 Task: Open Card Card0000000212 in Board Board0000000053 in Workspace WS0000000018 in Trello. Add Member prateek.ku2001@gmail.com to Card Card0000000212 in Board Board0000000053 in Workspace WS0000000018 in Trello. Add Red Label titled Label0000000212 to Card Card0000000212 in Board Board0000000053 in Workspace WS0000000018 in Trello. Add Checklist CL0000000212 to Card Card0000000212 in Board Board0000000053 in Workspace WS0000000018 in Trello. Add Dates with Start Date as Nov 01 2023 and Due Date as Nov 30 2023 to Card Card0000000212 in Board Board0000000053 in Workspace WS0000000018 in Trello
Action: Mouse moved to (664, 79)
Screenshot: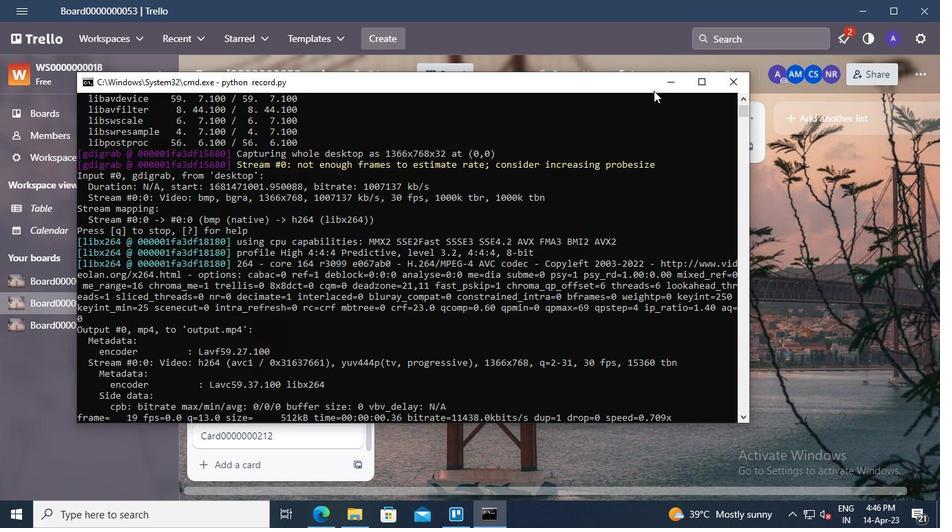 
Action: Mouse pressed left at (664, 79)
Screenshot: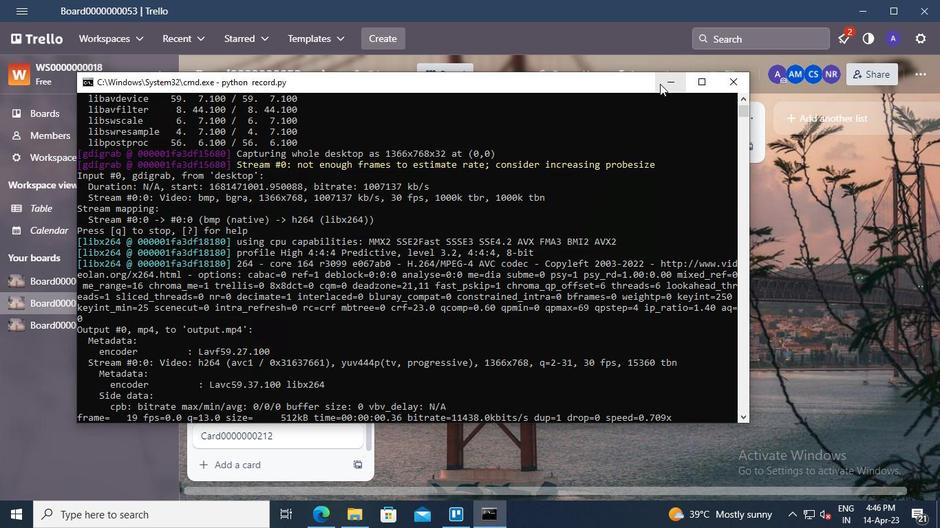 
Action: Mouse moved to (281, 434)
Screenshot: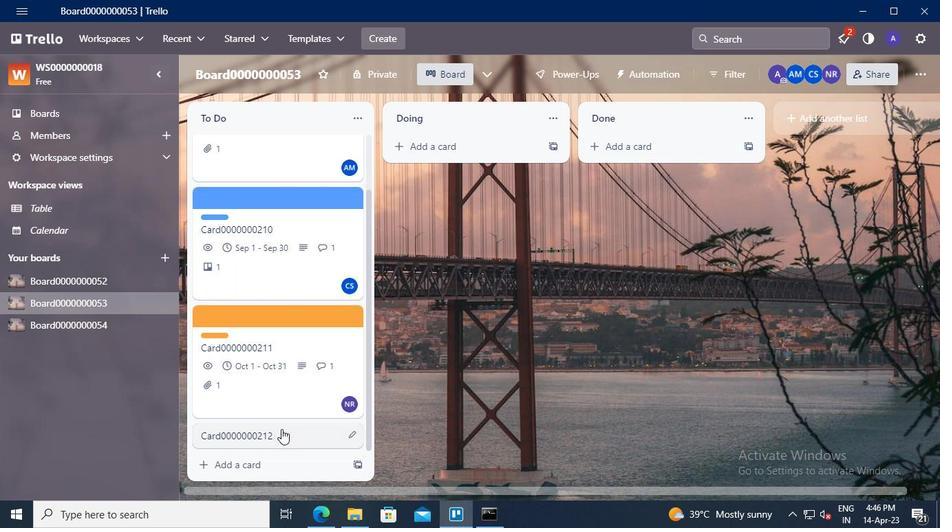 
Action: Mouse pressed left at (281, 434)
Screenshot: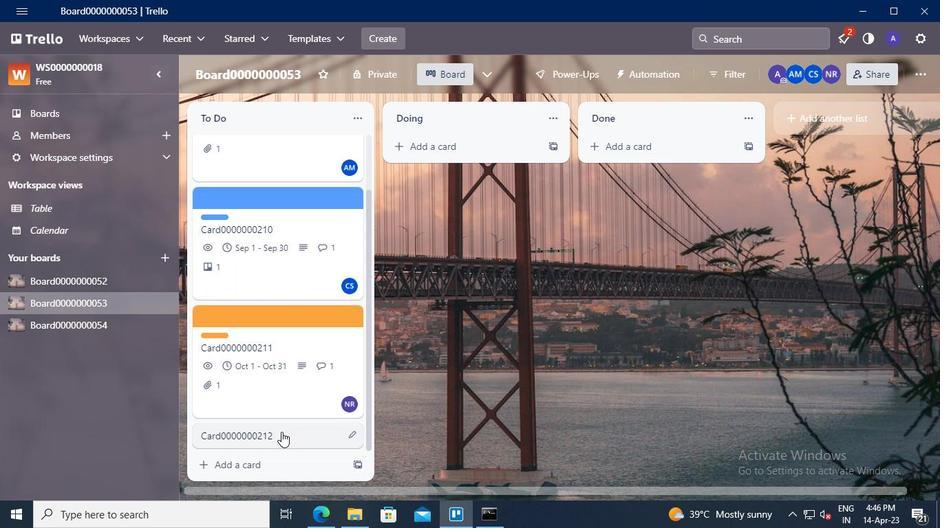 
Action: Mouse moved to (644, 178)
Screenshot: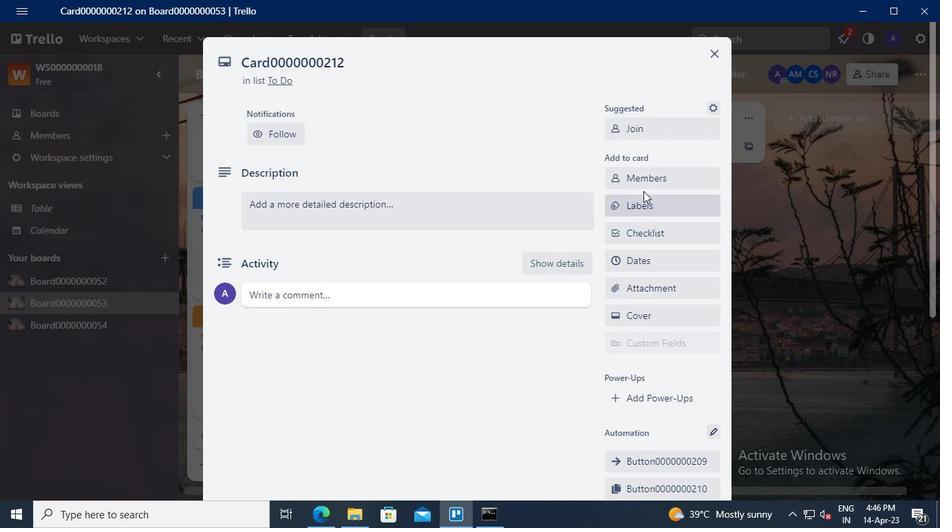 
Action: Mouse pressed left at (644, 178)
Screenshot: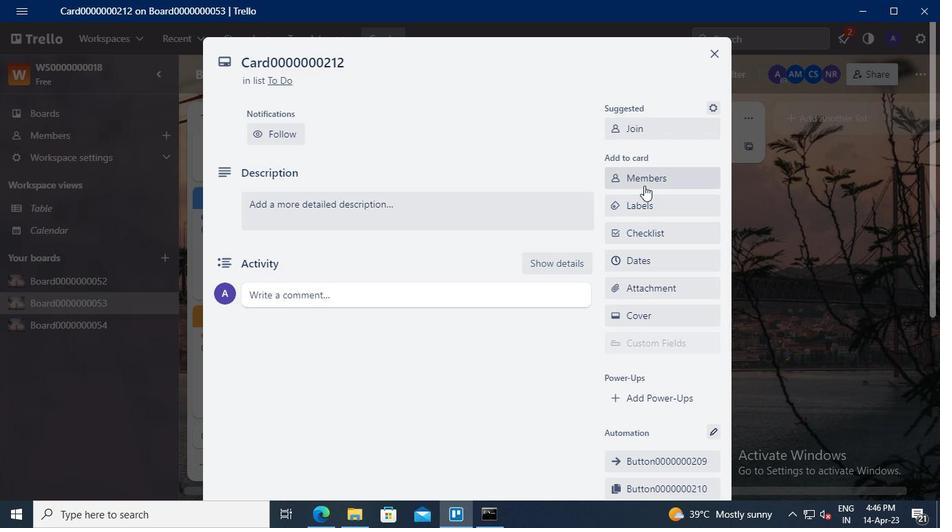 
Action: Mouse moved to (671, 242)
Screenshot: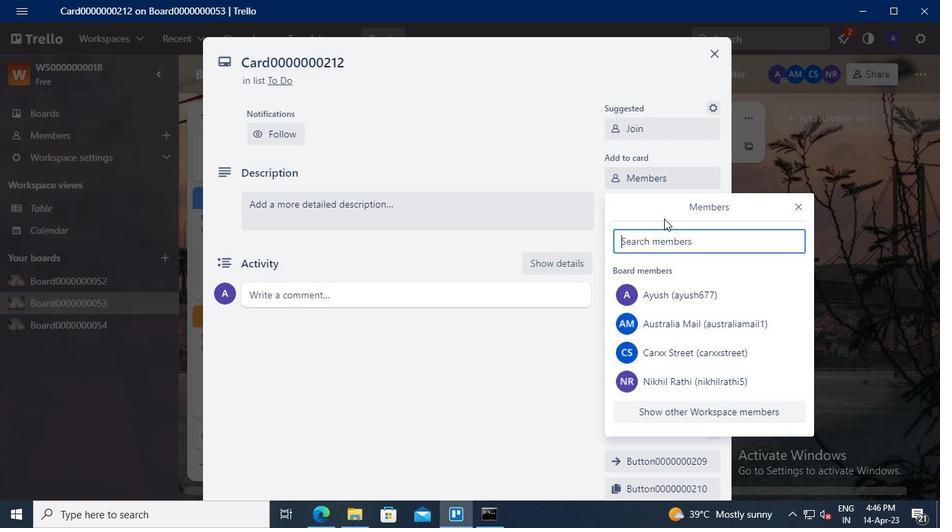 
Action: Mouse pressed left at (671, 242)
Screenshot: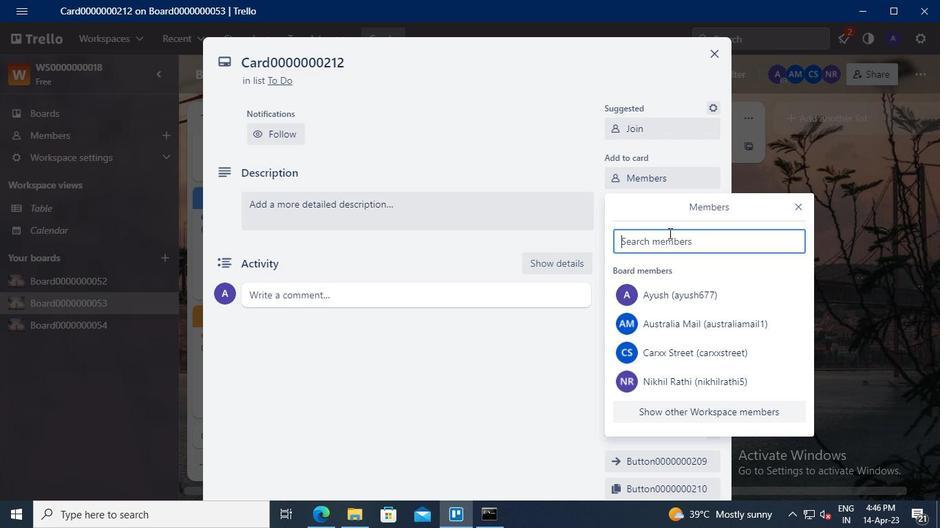 
Action: Keyboard Key.shift
Screenshot: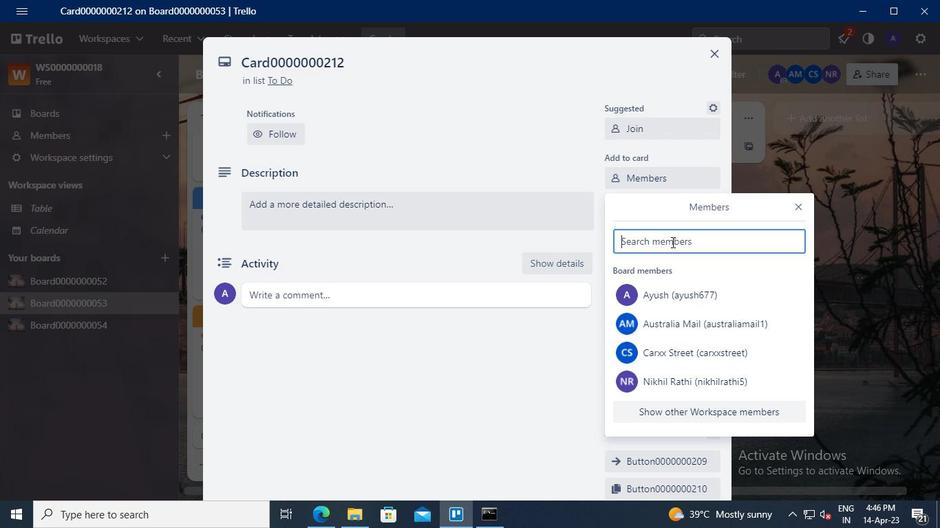 
Action: Keyboard P
Screenshot: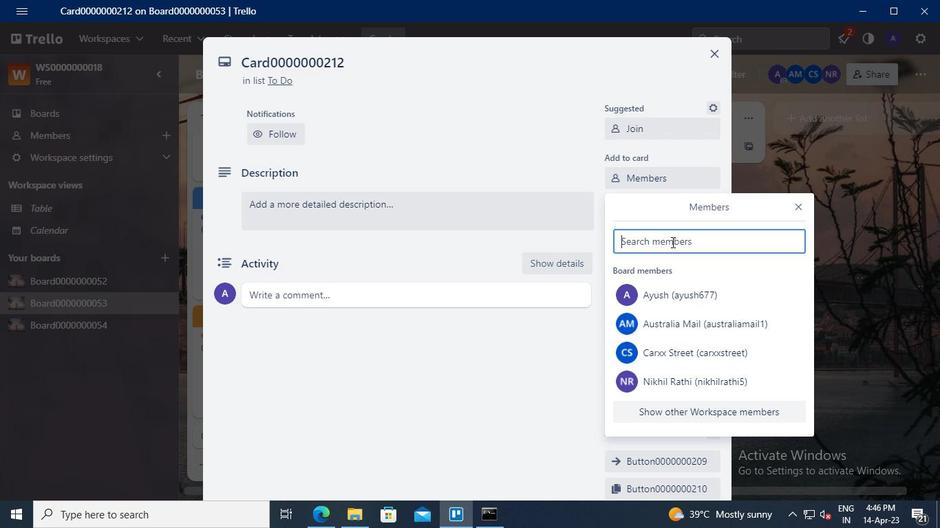 
Action: Keyboard a
Screenshot: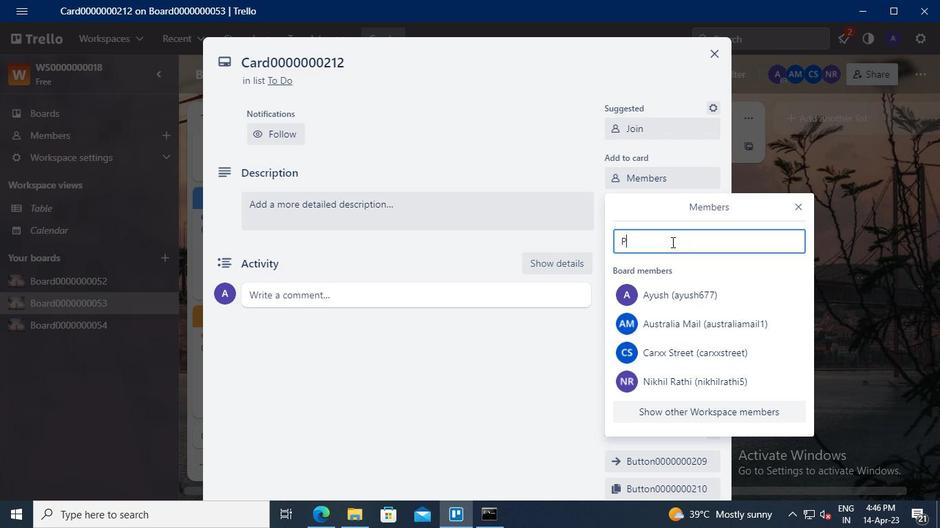 
Action: Keyboard r
Screenshot: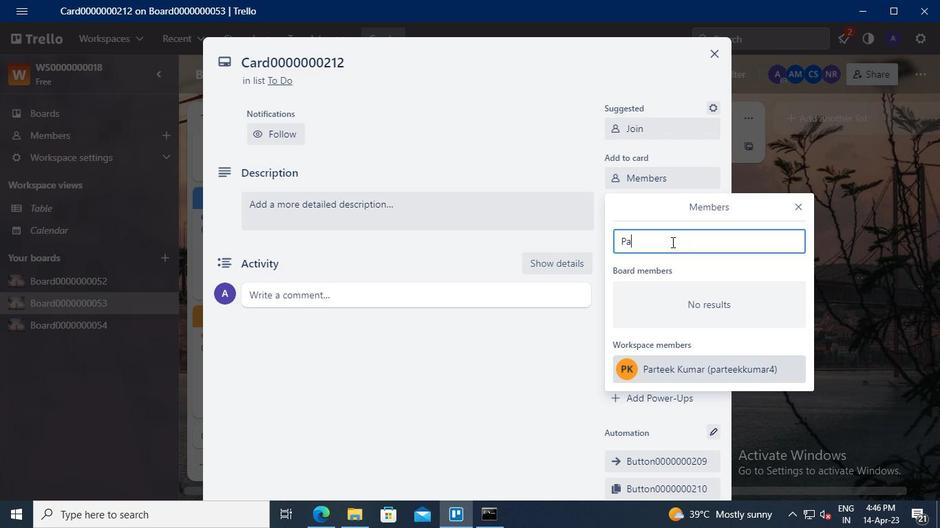 
Action: Keyboard t
Screenshot: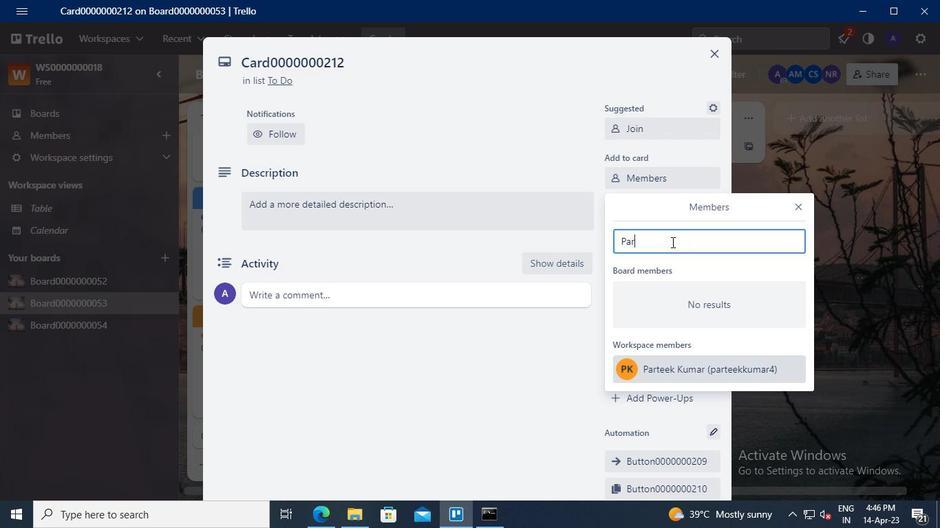 
Action: Keyboard e
Screenshot: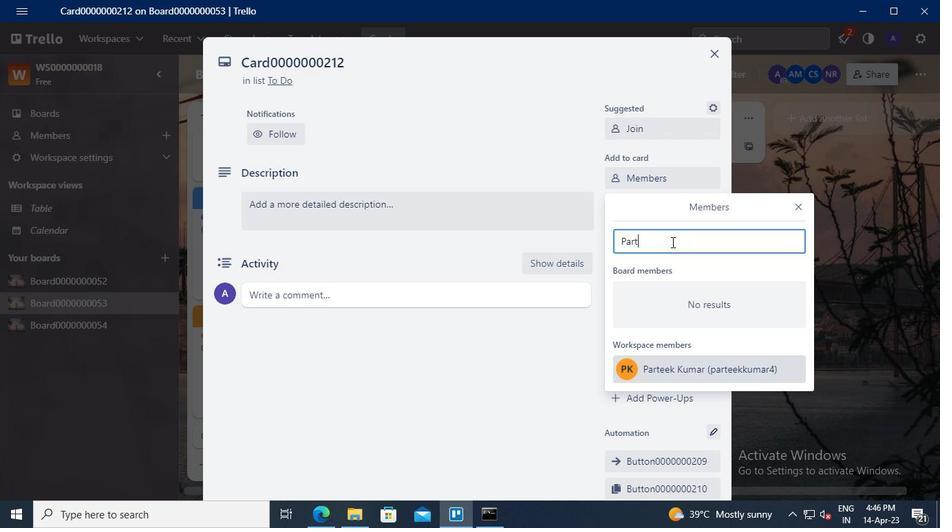 
Action: Keyboard e
Screenshot: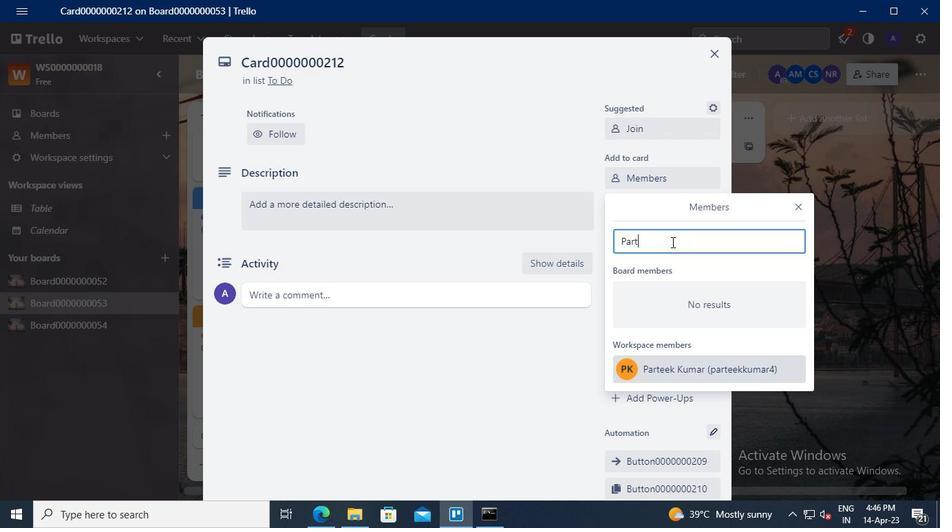 
Action: Keyboard k
Screenshot: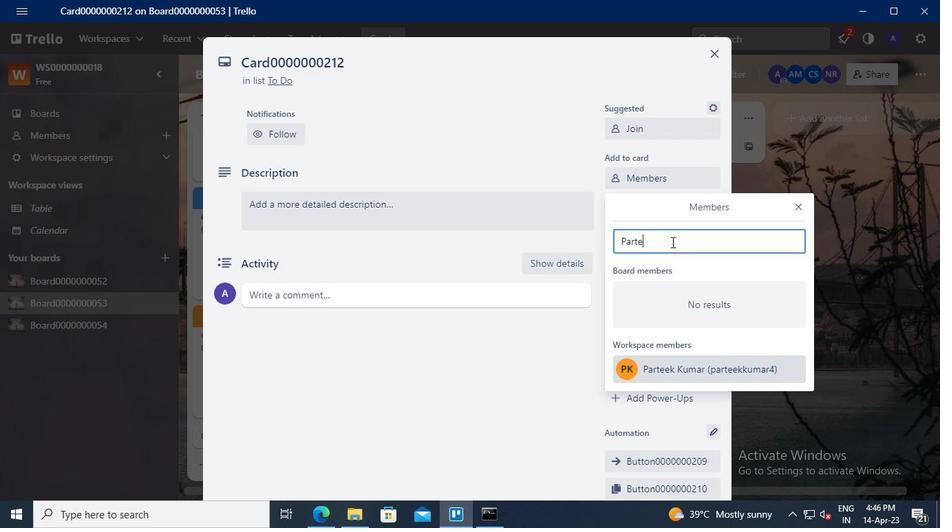 
Action: Mouse moved to (711, 368)
Screenshot: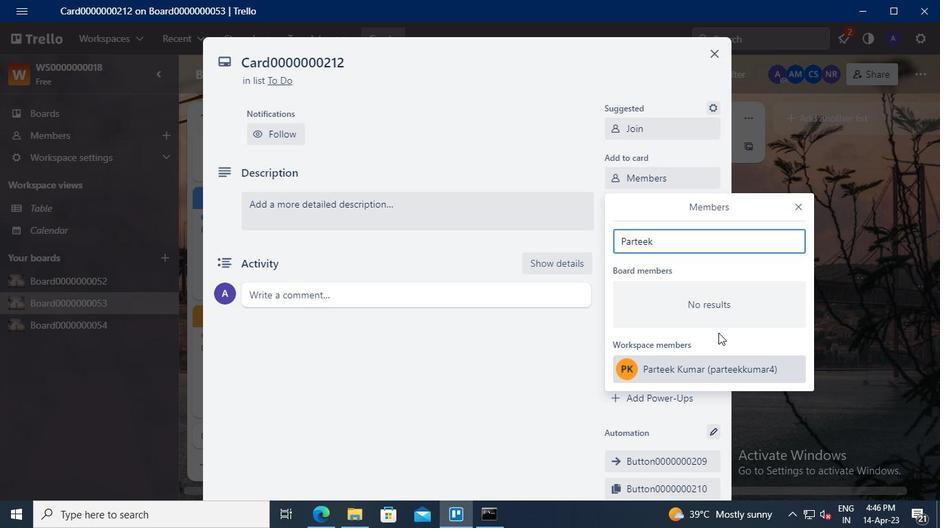 
Action: Mouse pressed left at (711, 368)
Screenshot: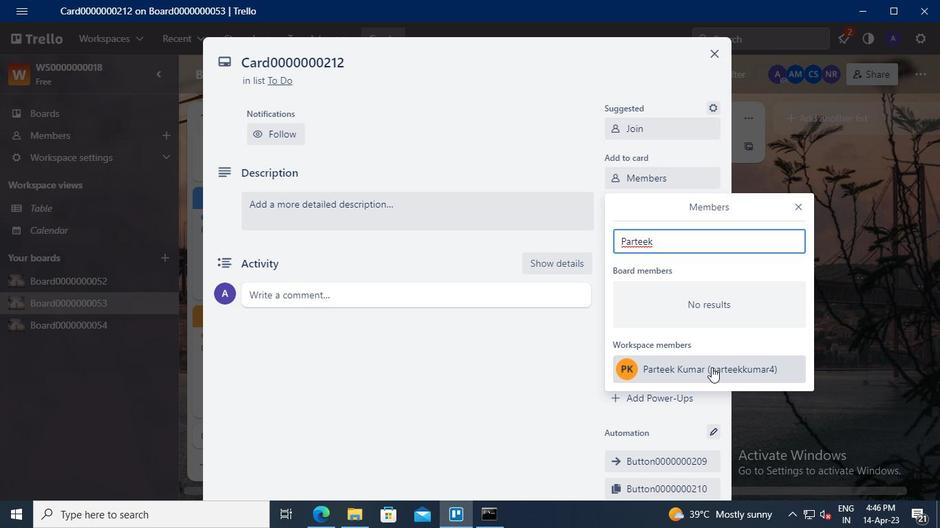 
Action: Mouse moved to (797, 206)
Screenshot: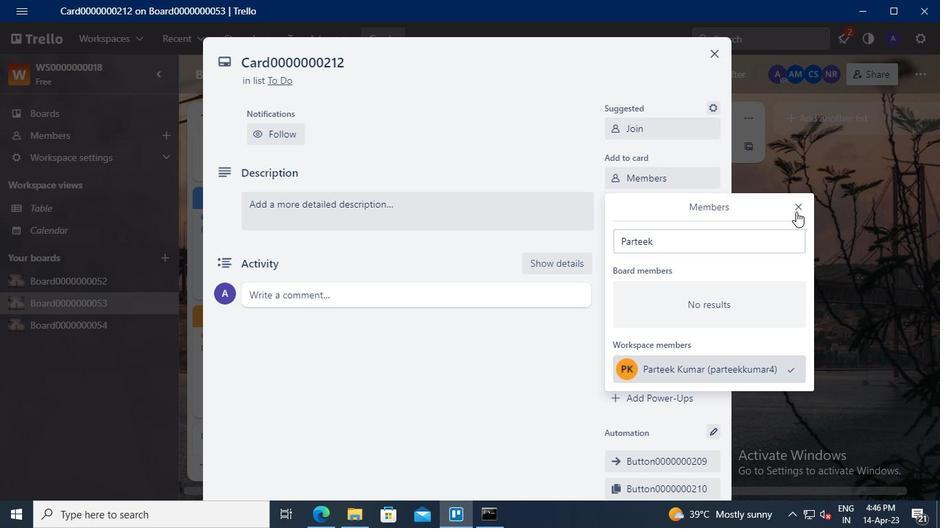 
Action: Mouse pressed left at (797, 206)
Screenshot: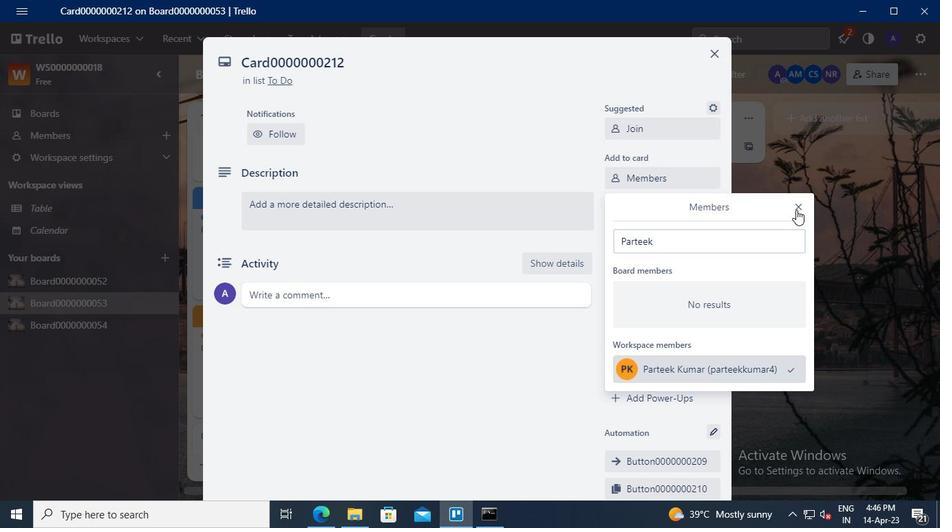 
Action: Mouse moved to (654, 200)
Screenshot: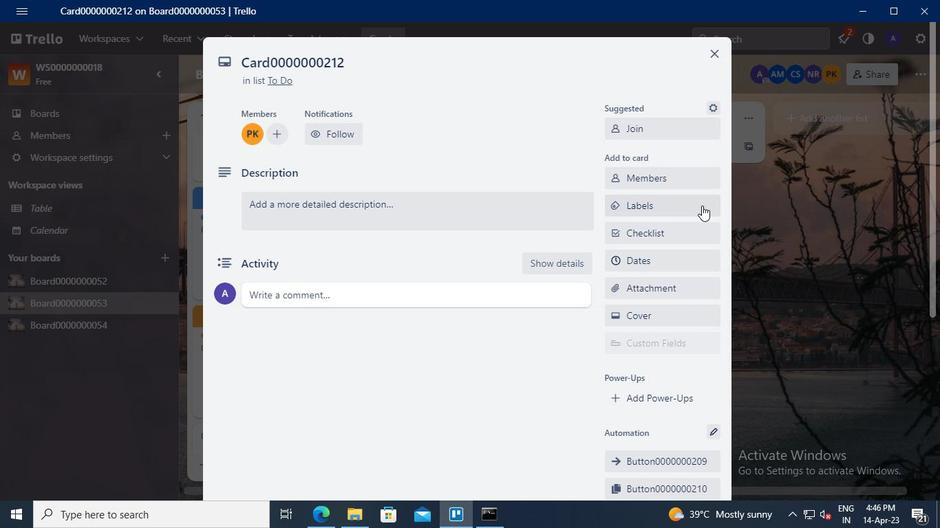 
Action: Mouse pressed left at (654, 200)
Screenshot: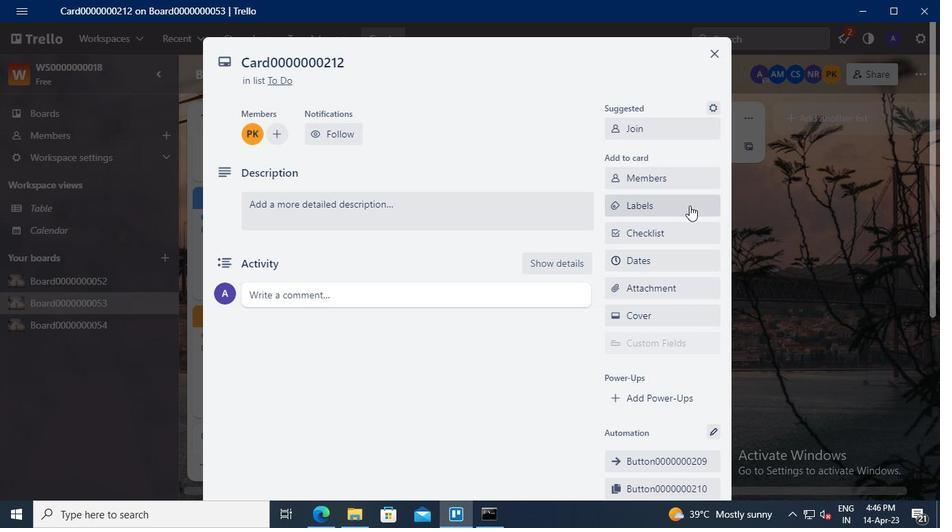 
Action: Mouse moved to (705, 385)
Screenshot: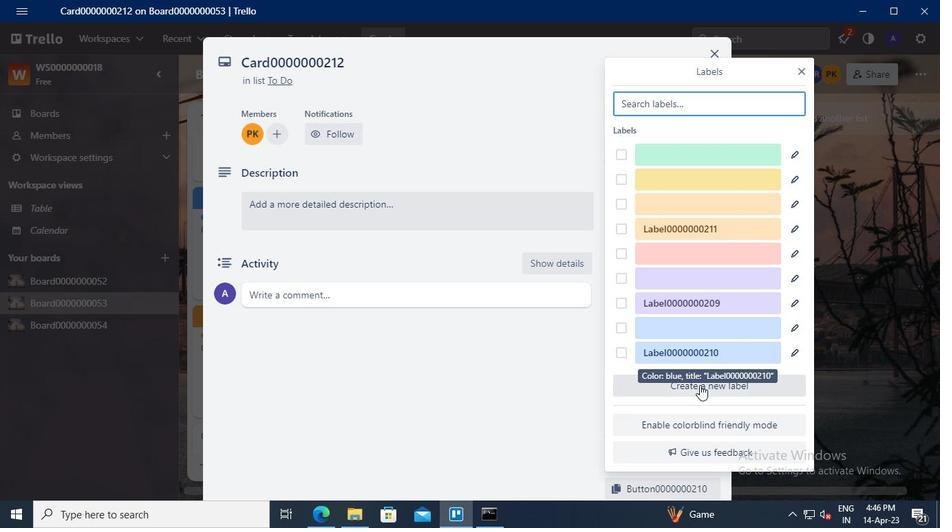 
Action: Mouse pressed left at (705, 385)
Screenshot: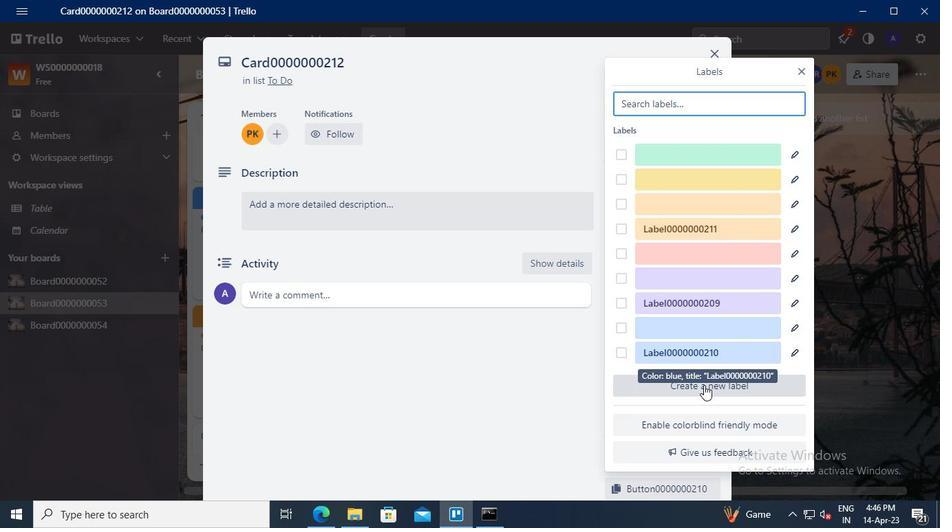 
Action: Mouse moved to (691, 205)
Screenshot: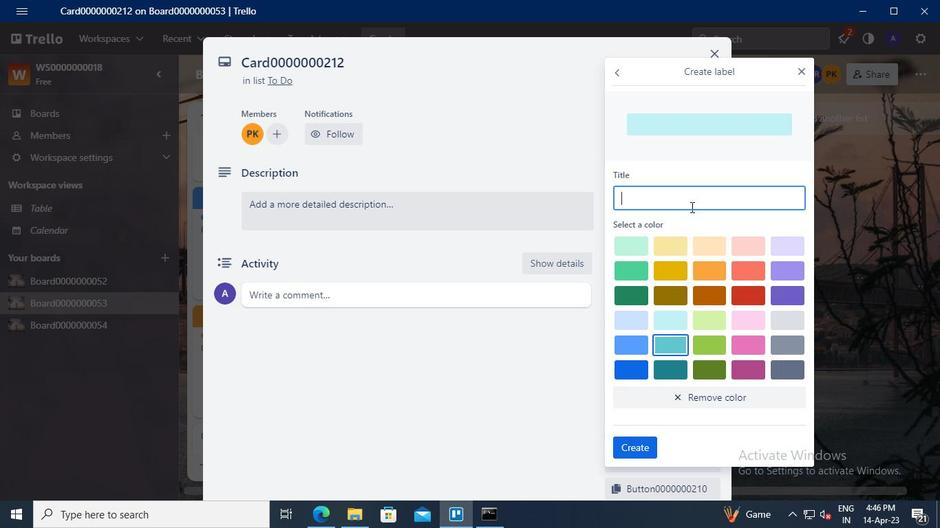 
Action: Mouse pressed left at (691, 205)
Screenshot: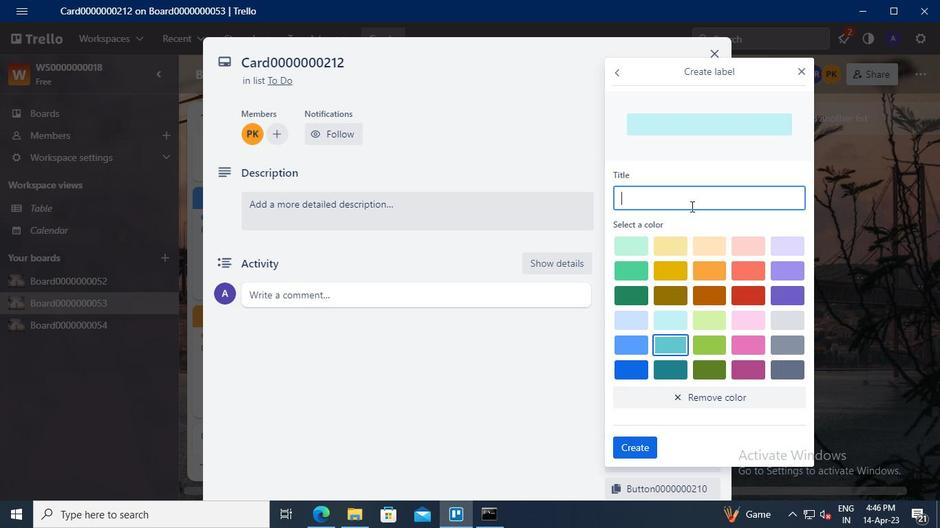 
Action: Mouse moved to (690, 205)
Screenshot: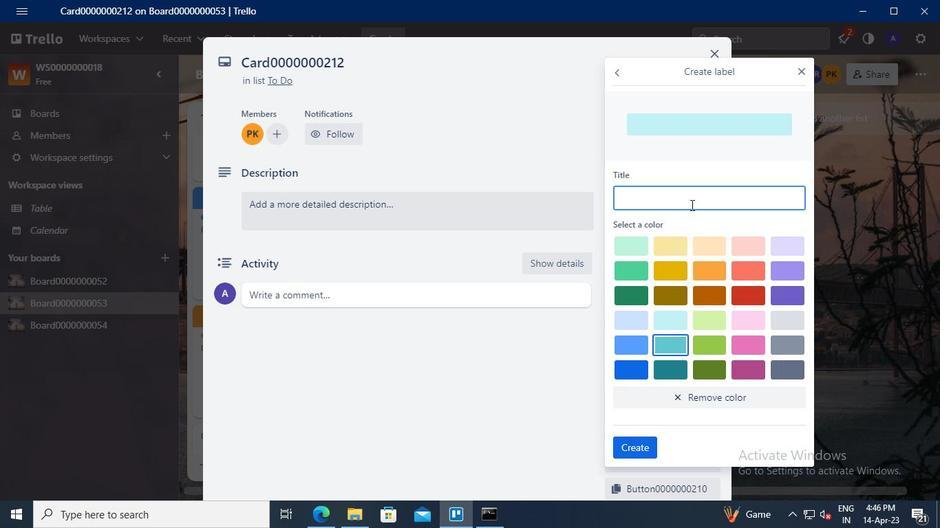 
Action: Keyboard Key.shift
Screenshot: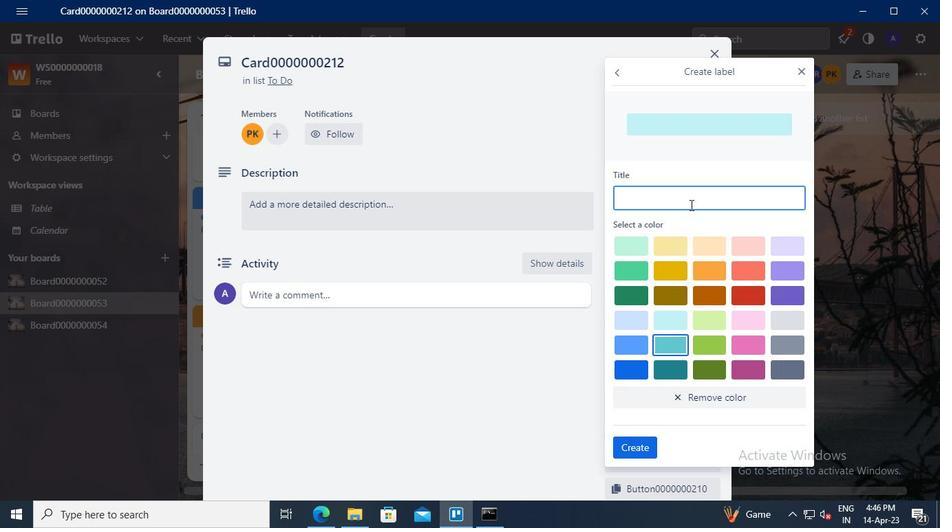 
Action: Keyboard L
Screenshot: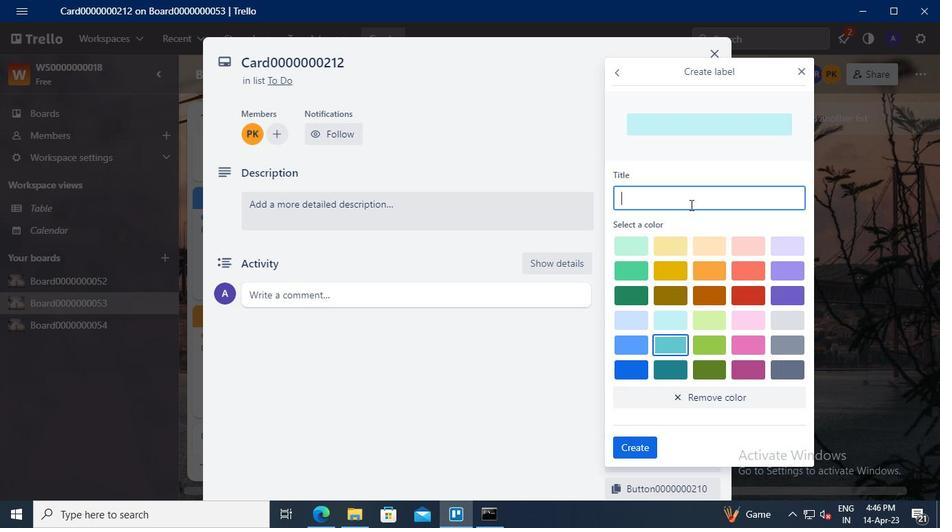 
Action: Keyboard a
Screenshot: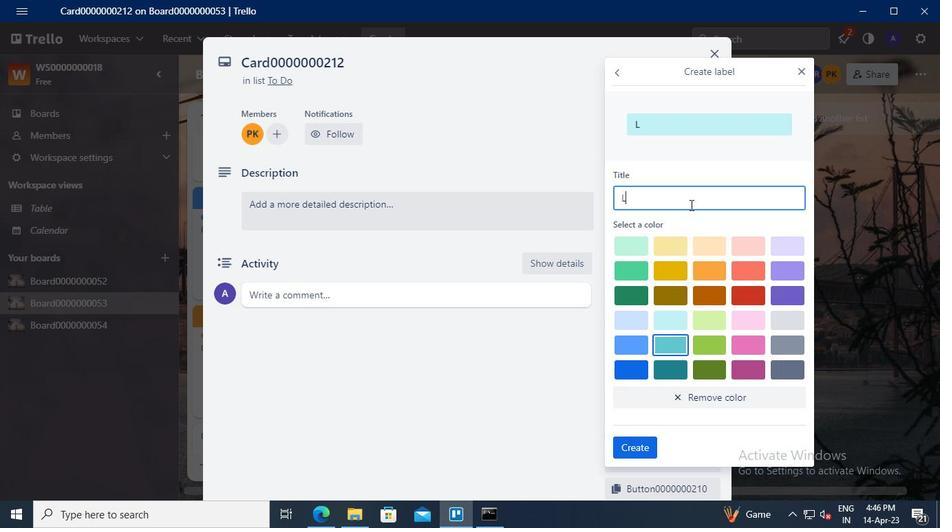 
Action: Keyboard b
Screenshot: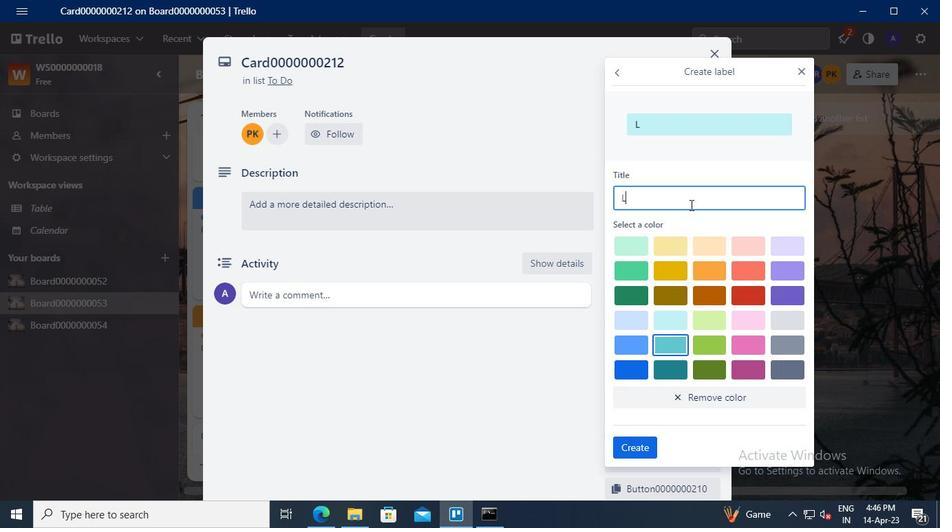 
Action: Keyboard e
Screenshot: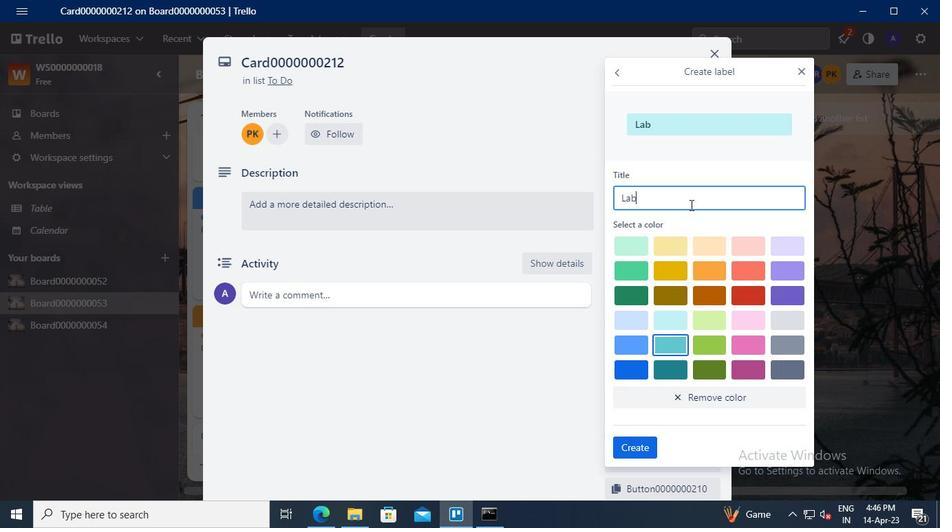 
Action: Keyboard l
Screenshot: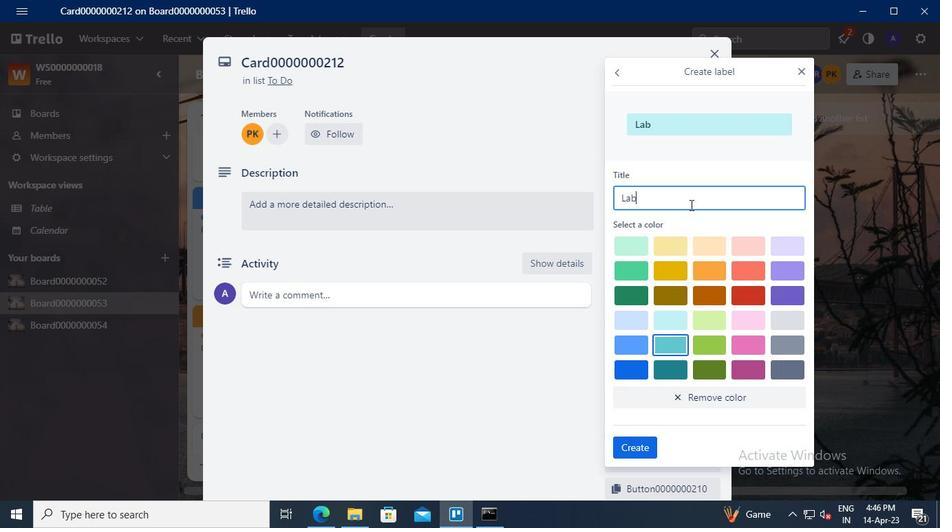 
Action: Keyboard <96>
Screenshot: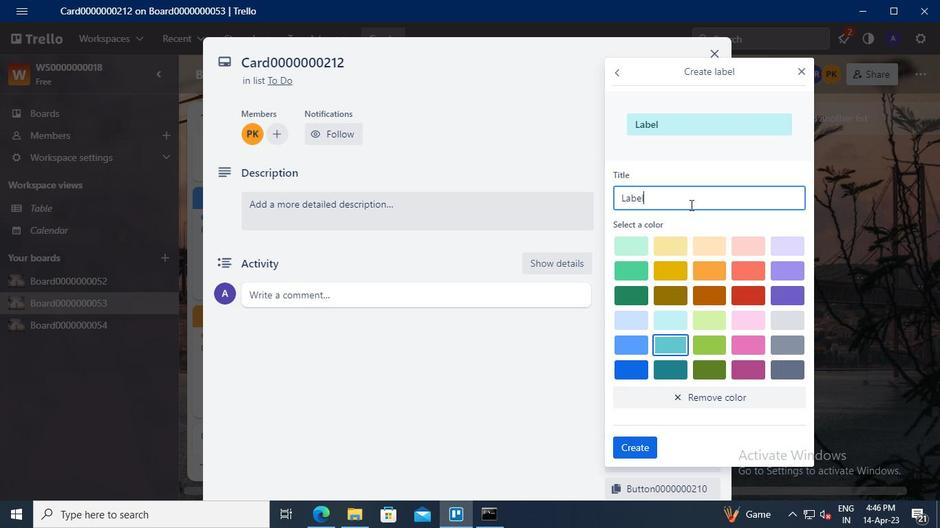 
Action: Keyboard <96>
Screenshot: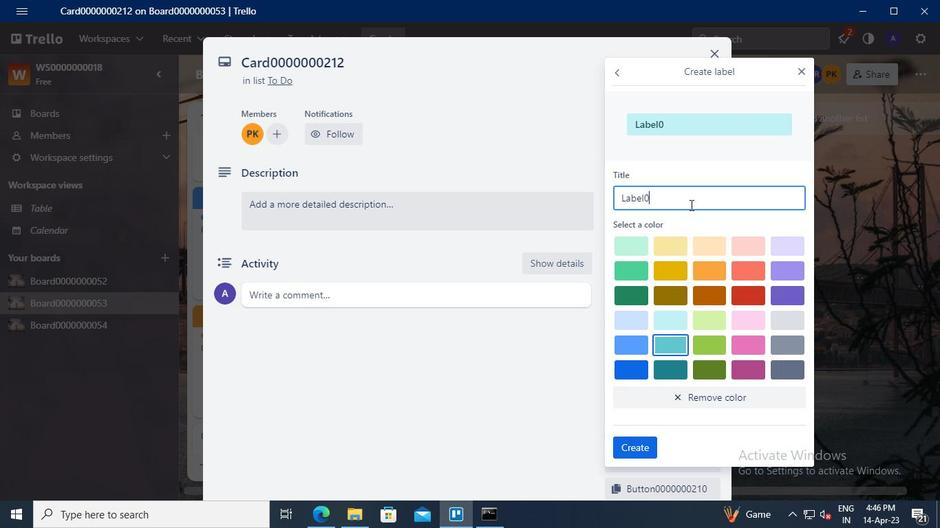 
Action: Keyboard <96>
Screenshot: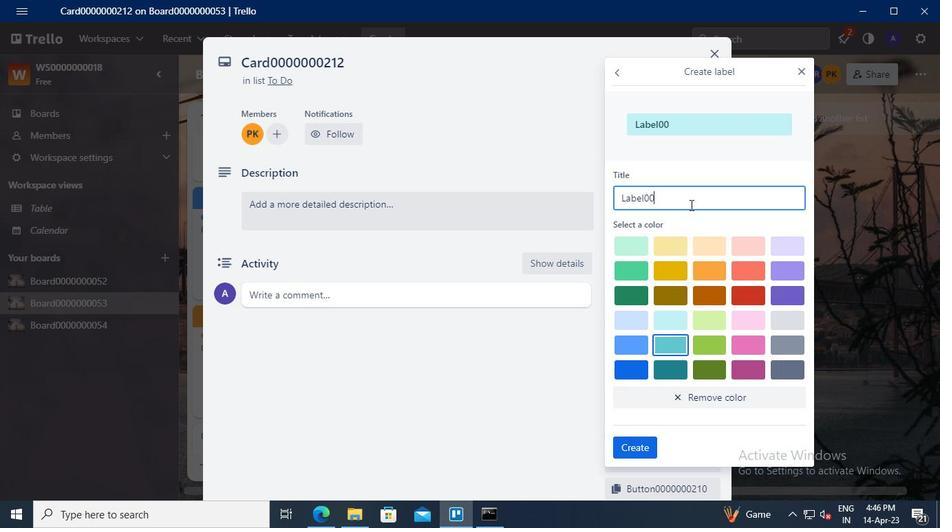 
Action: Keyboard <96>
Screenshot: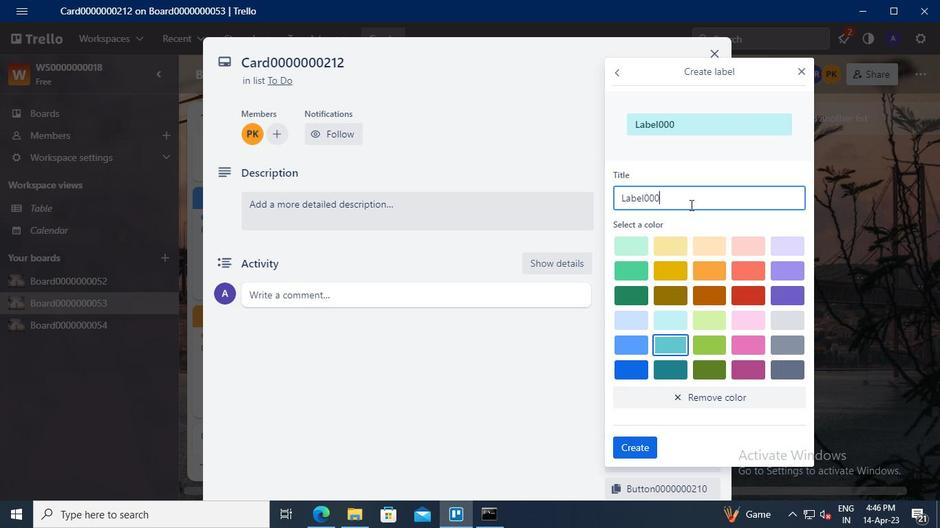 
Action: Keyboard <96>
Screenshot: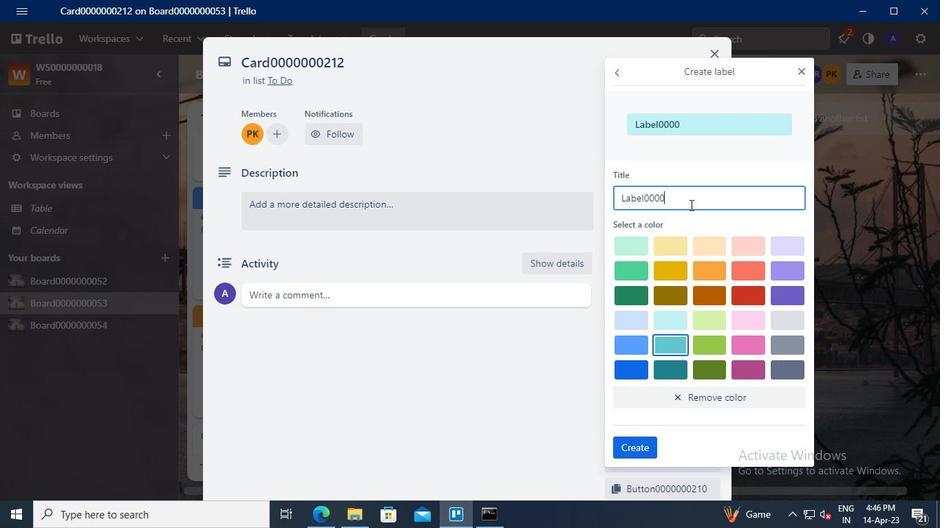 
Action: Keyboard <96>
Screenshot: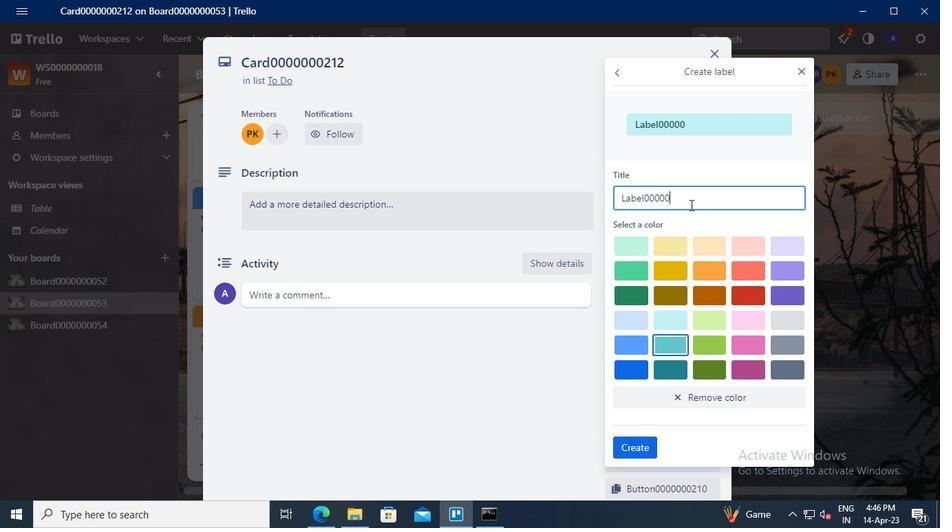 
Action: Keyboard <96>
Screenshot: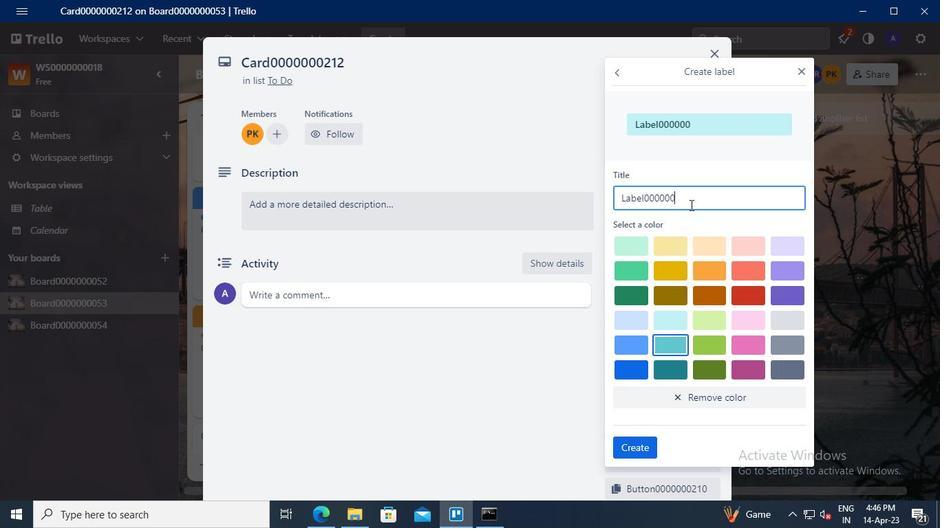 
Action: Keyboard <98>
Screenshot: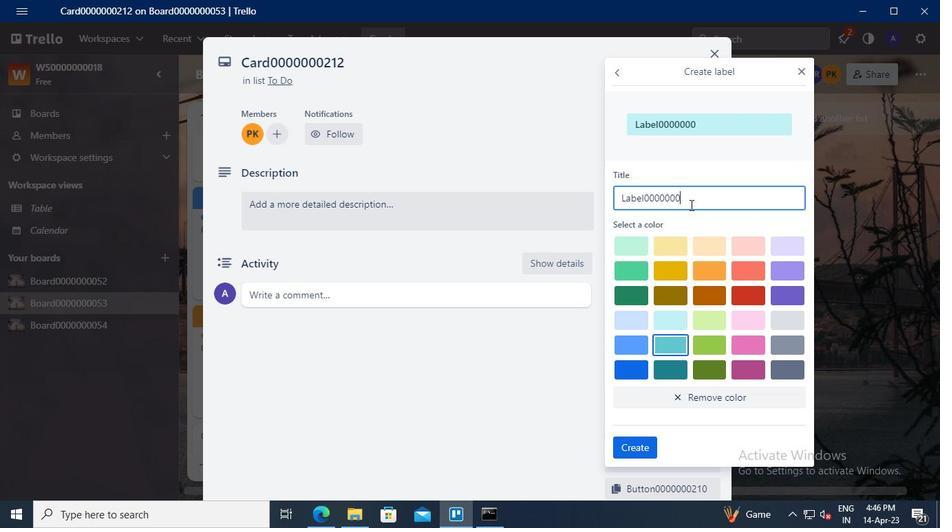 
Action: Keyboard <97>
Screenshot: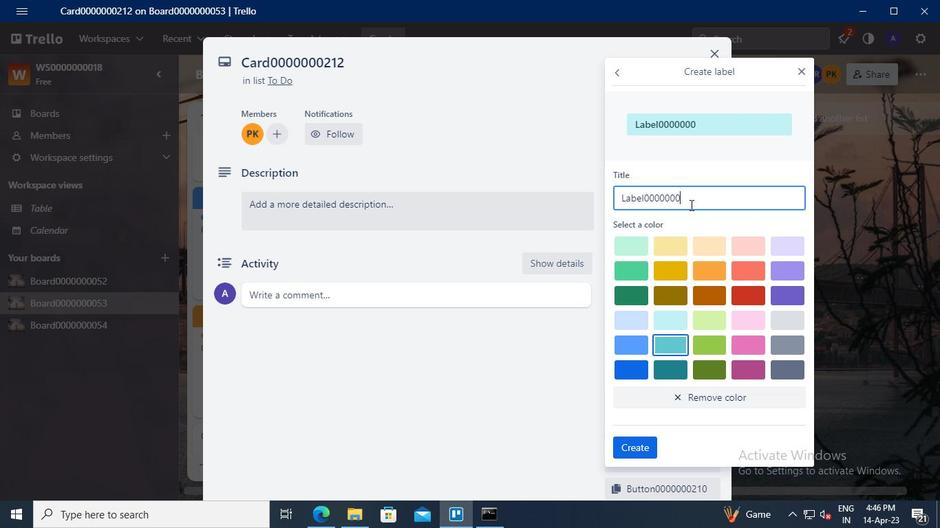
Action: Keyboard <98>
Screenshot: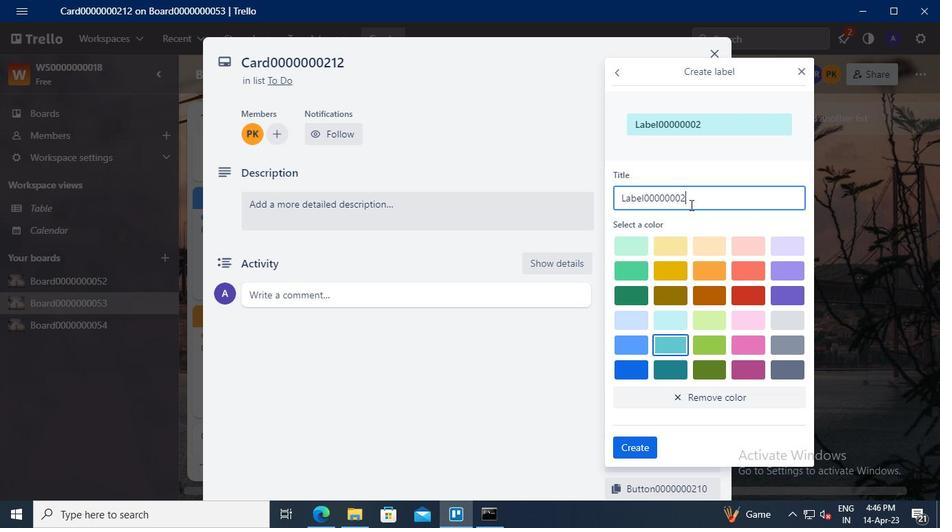 
Action: Mouse moved to (741, 263)
Screenshot: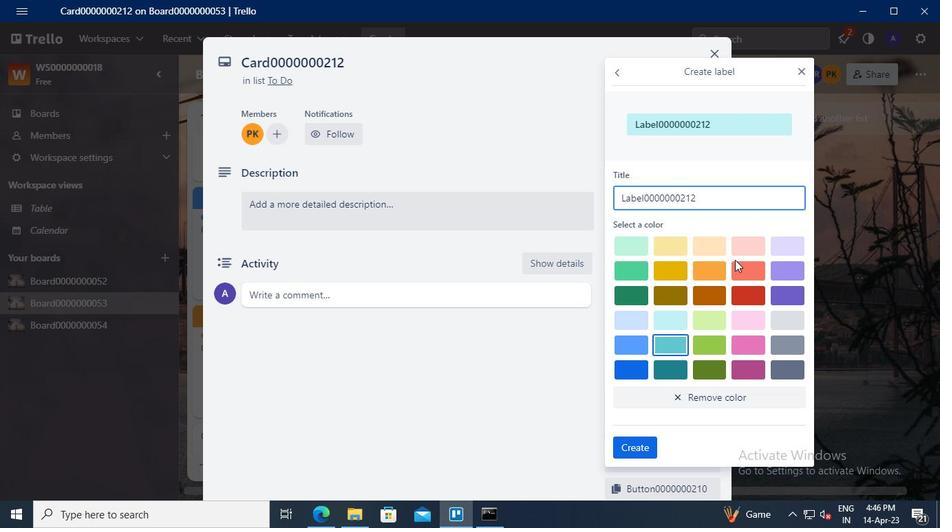 
Action: Mouse pressed left at (741, 263)
Screenshot: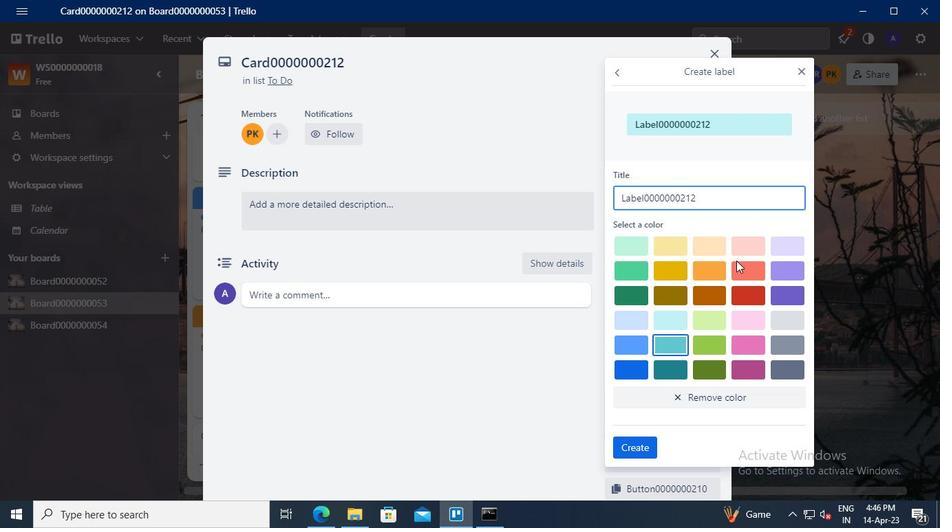
Action: Mouse moved to (638, 448)
Screenshot: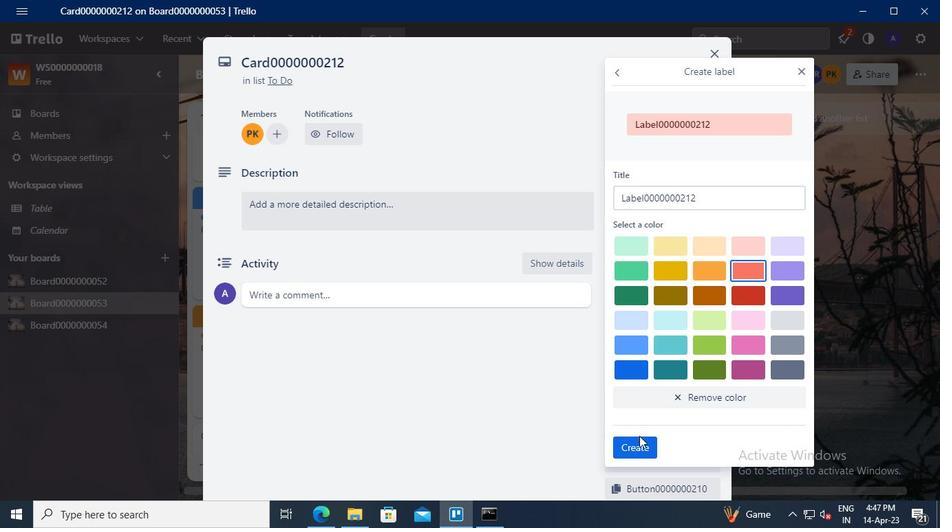 
Action: Mouse pressed left at (638, 448)
Screenshot: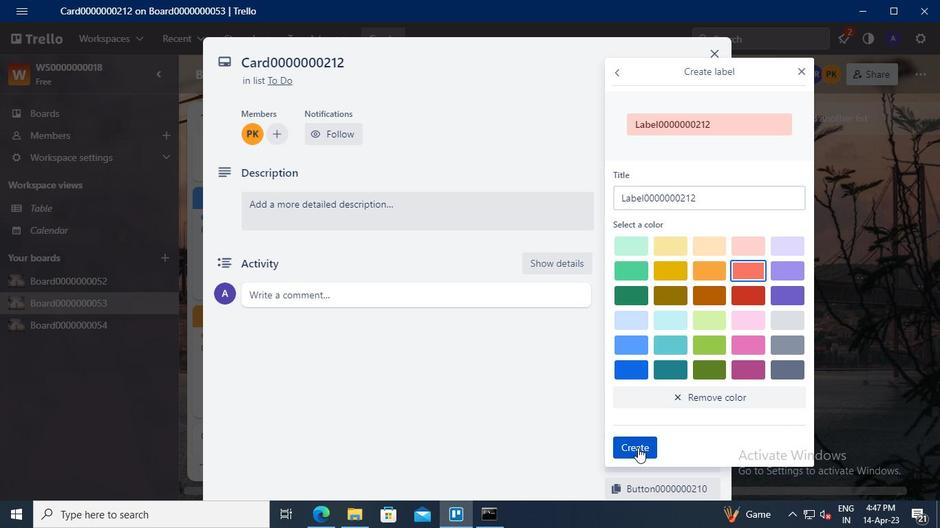 
Action: Mouse moved to (803, 70)
Screenshot: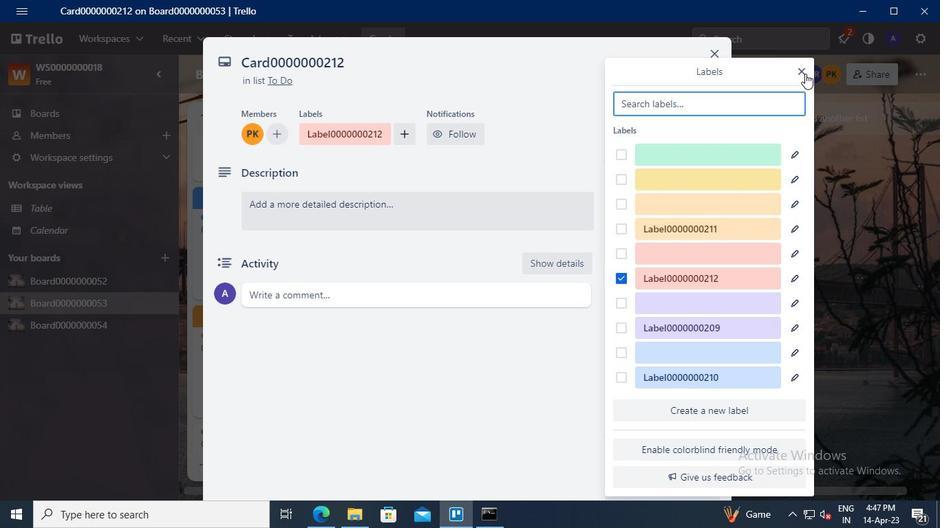 
Action: Mouse pressed left at (803, 70)
Screenshot: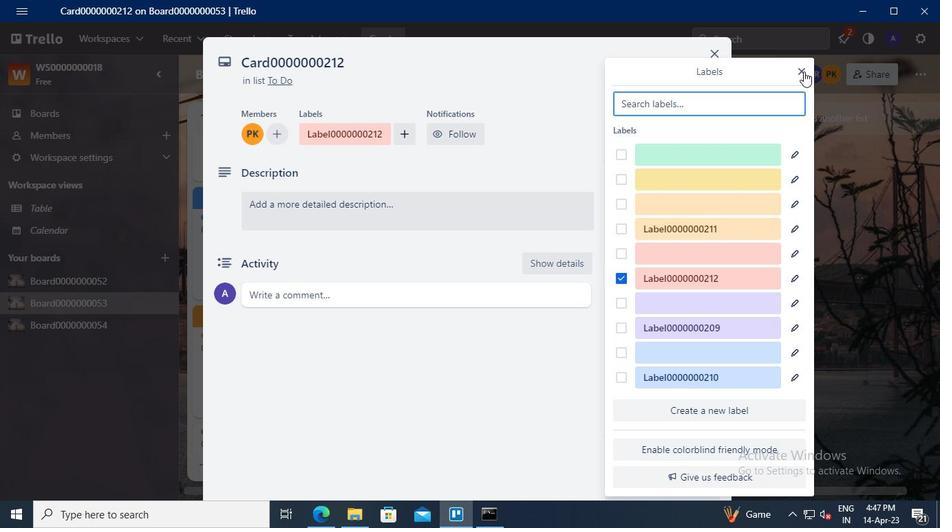 
Action: Mouse moved to (677, 227)
Screenshot: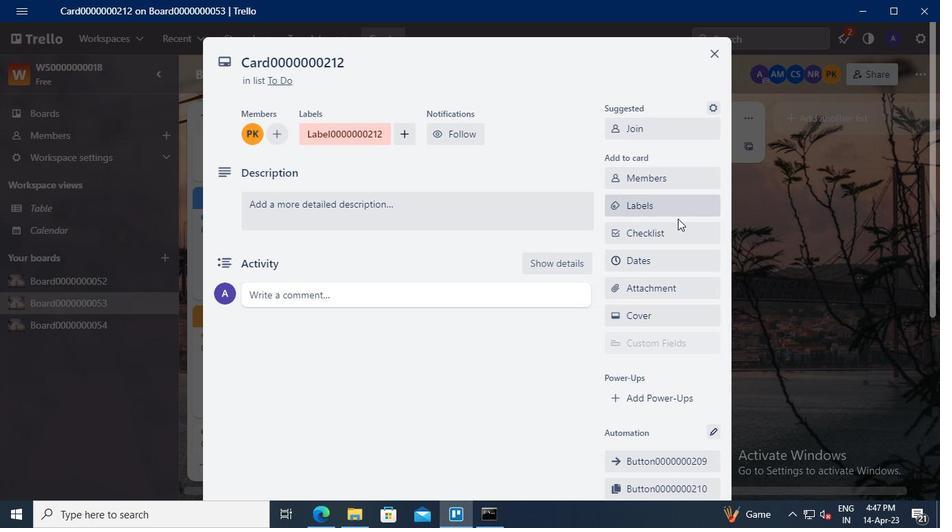 
Action: Mouse pressed left at (677, 227)
Screenshot: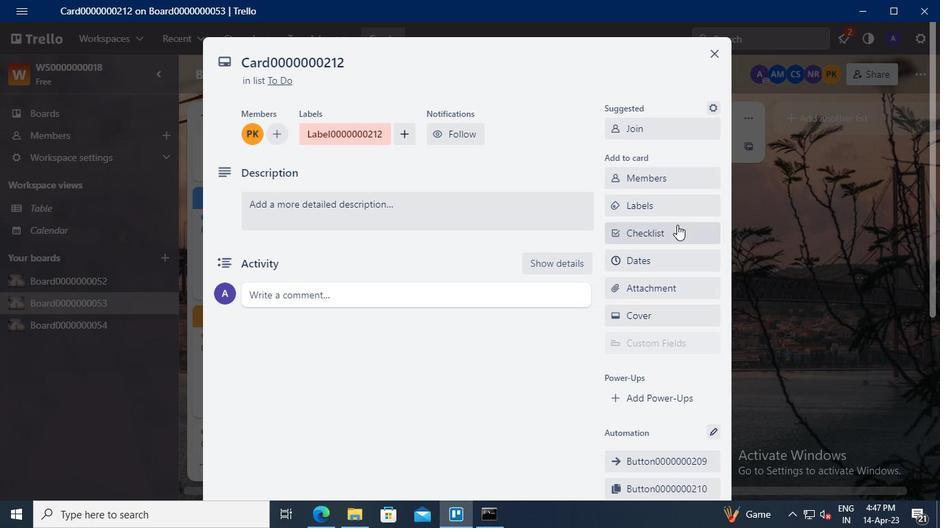
Action: Mouse moved to (677, 227)
Screenshot: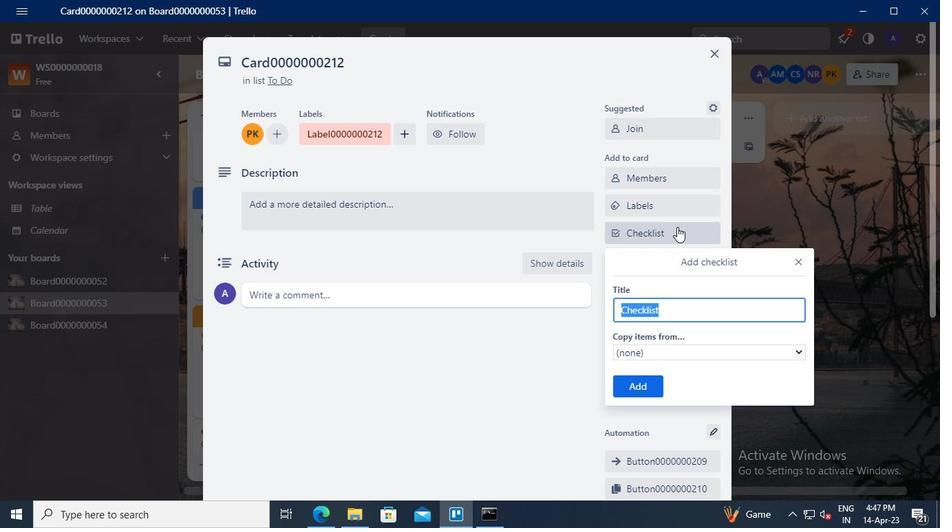 
Action: Keyboard Key.delete
Screenshot: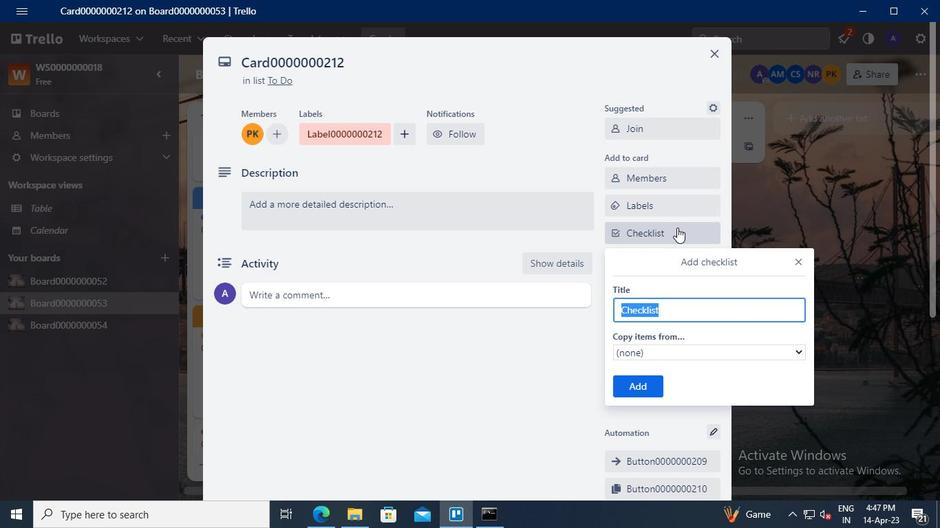 
Action: Keyboard Key.shift
Screenshot: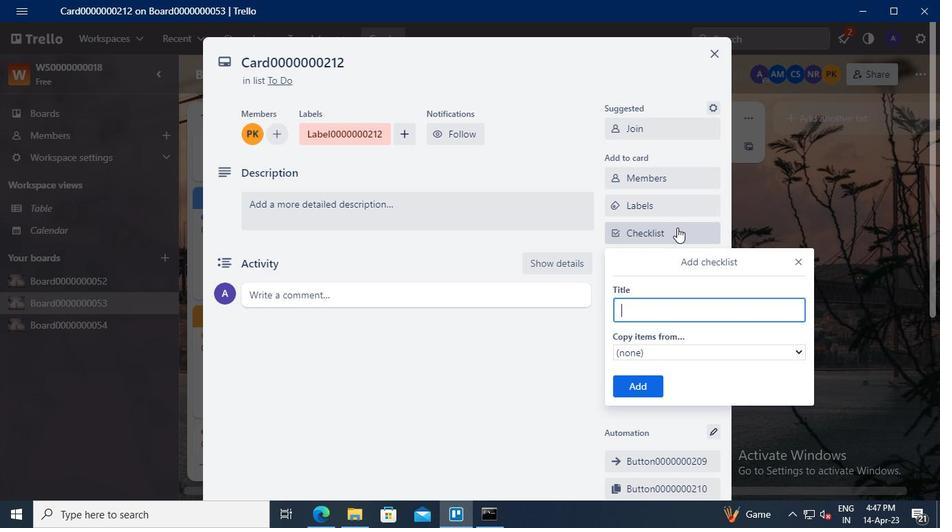 
Action: Keyboard C
Screenshot: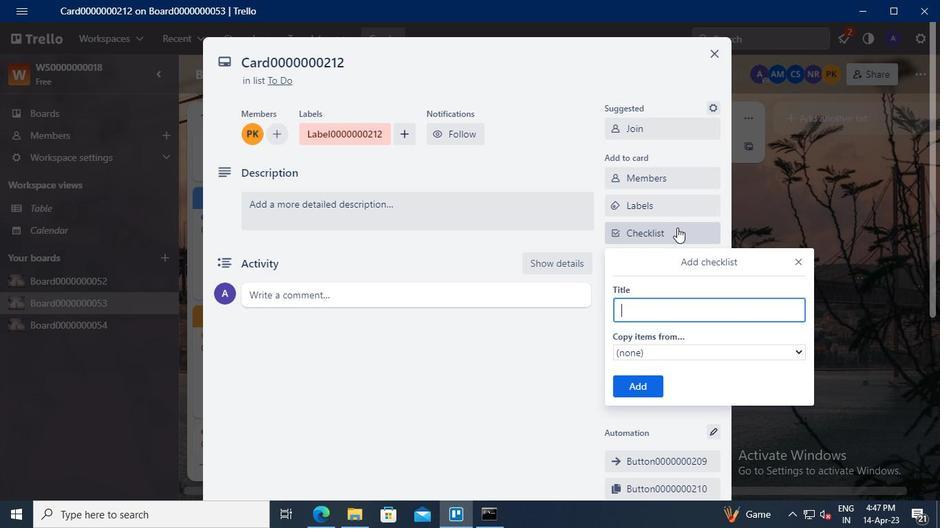 
Action: Keyboard L
Screenshot: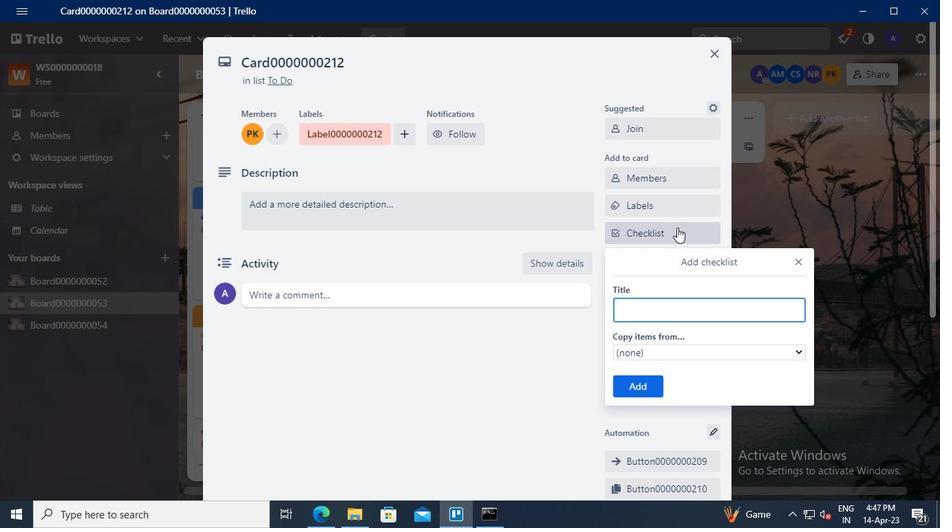 
Action: Keyboard <96>
Screenshot: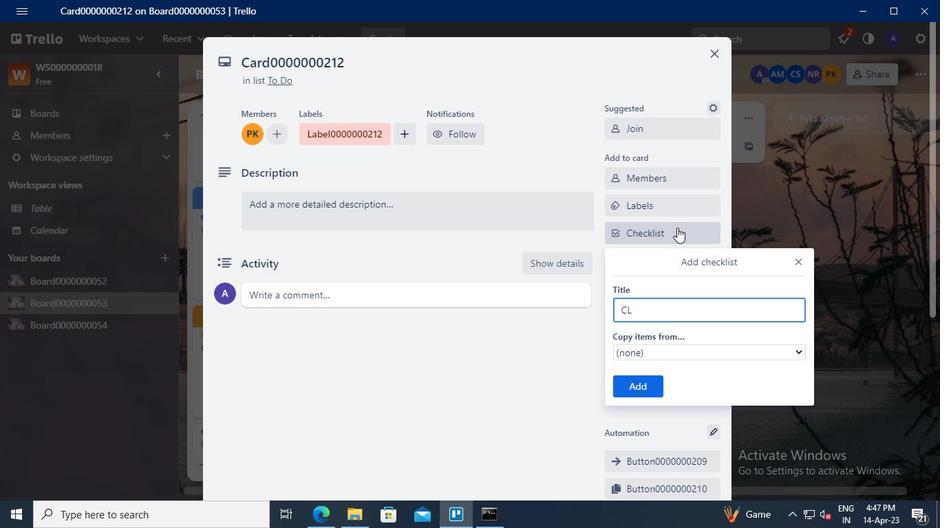 
Action: Keyboard <96>
Screenshot: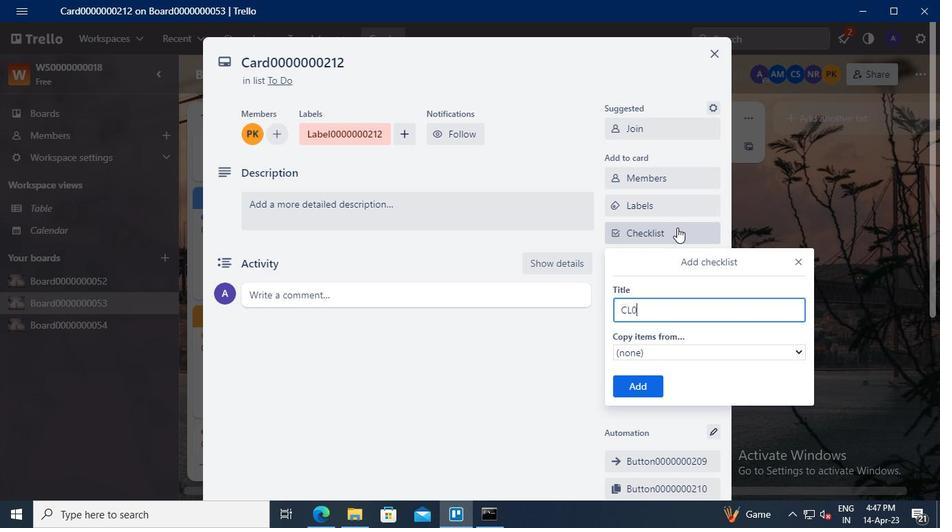 
Action: Keyboard <96>
Screenshot: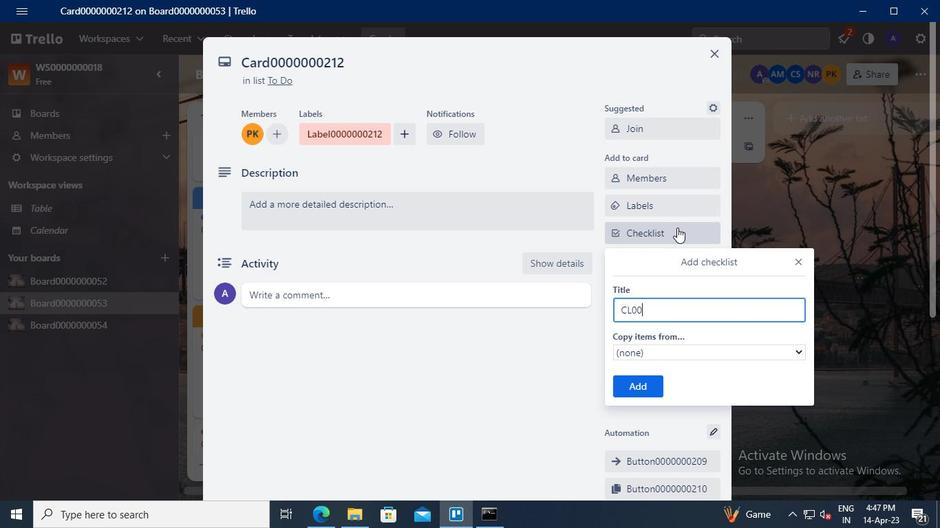 
Action: Keyboard <96>
Screenshot: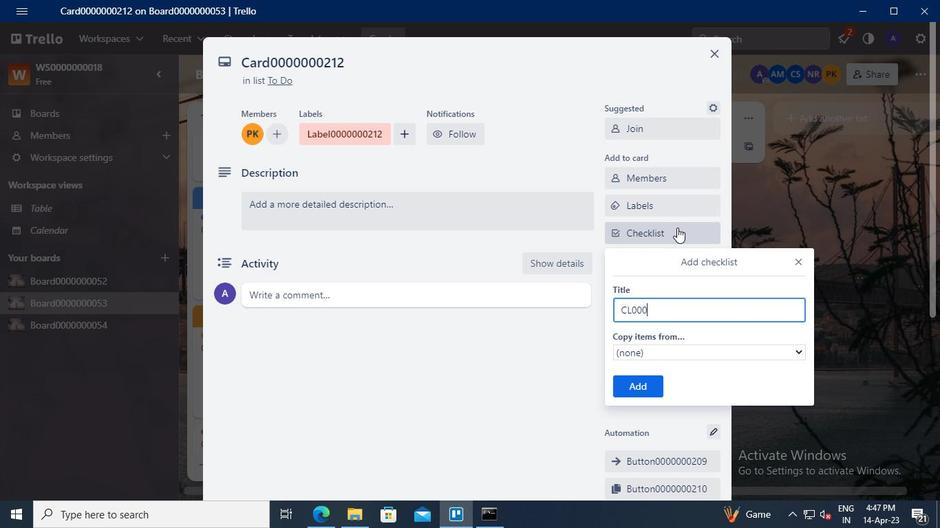 
Action: Keyboard <96>
Screenshot: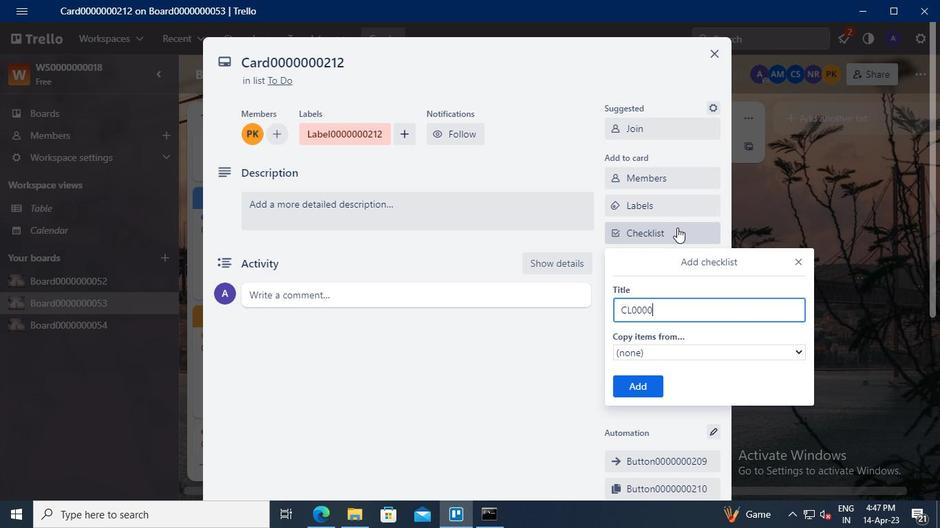 
Action: Keyboard <96>
Screenshot: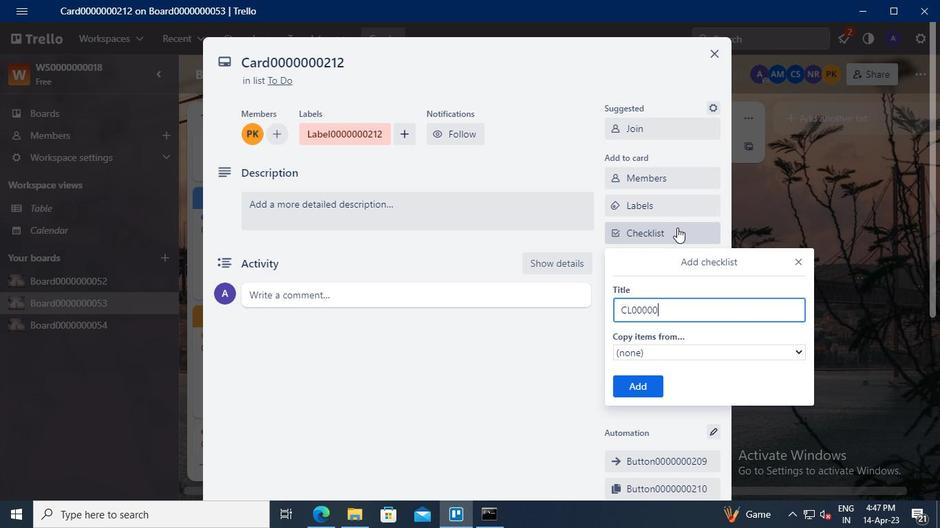 
Action: Keyboard <96>
Screenshot: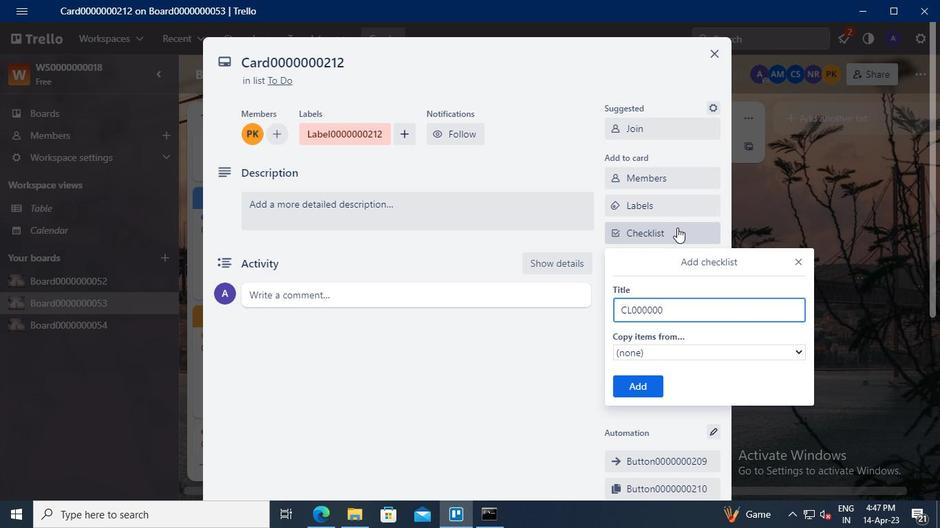 
Action: Keyboard <98>
Screenshot: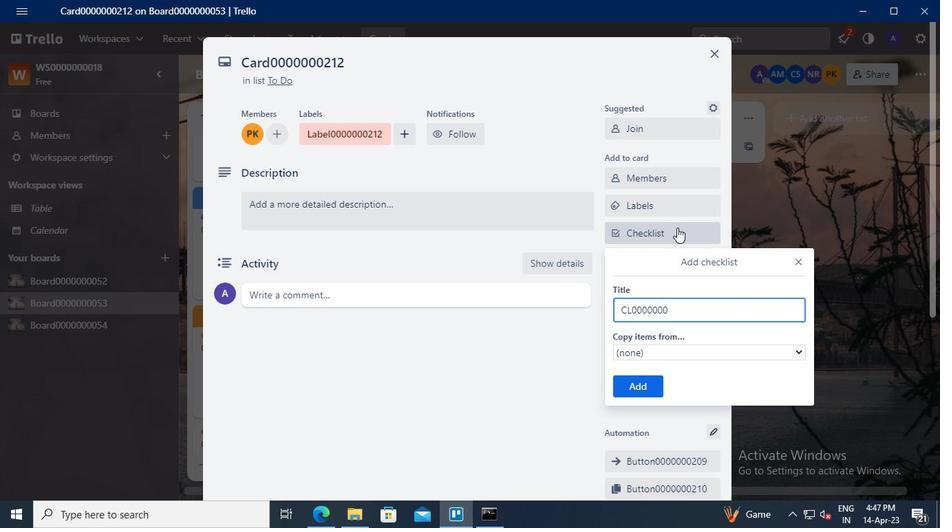 
Action: Keyboard <97>
Screenshot: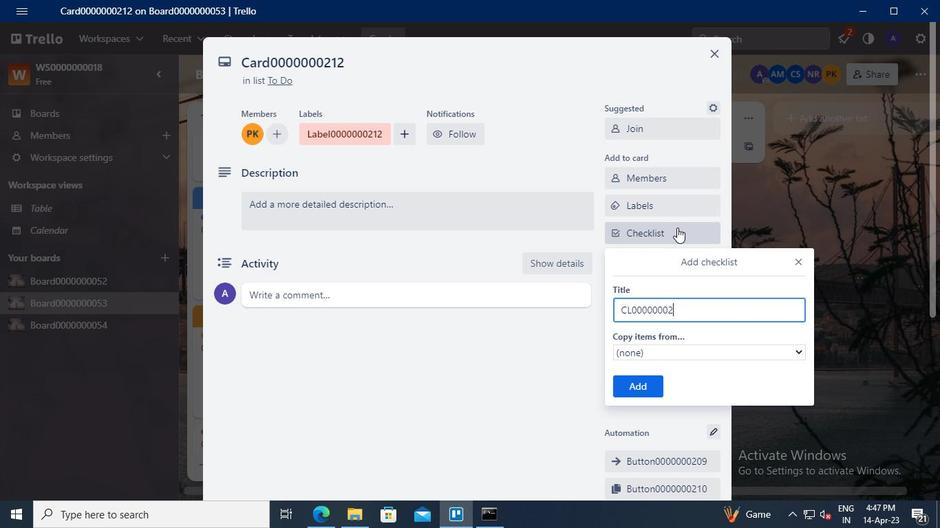 
Action: Keyboard <98>
Screenshot: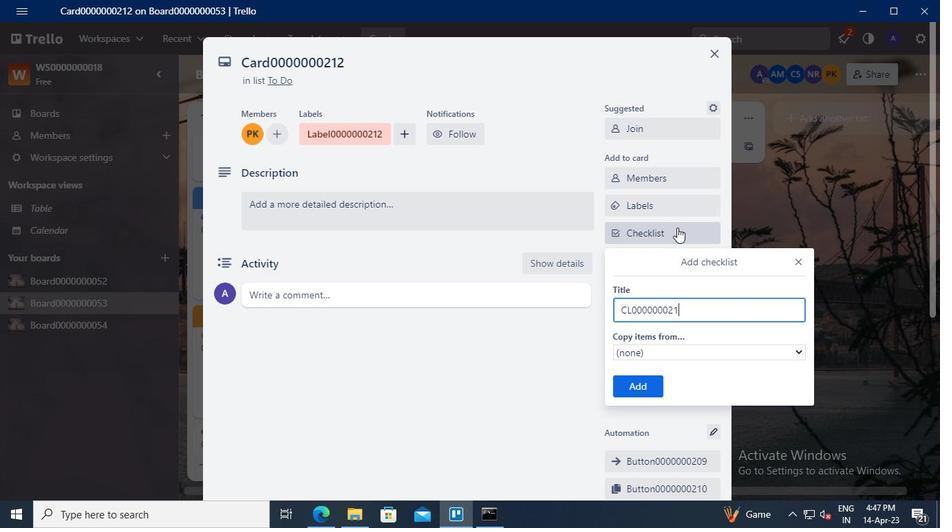 
Action: Mouse moved to (653, 382)
Screenshot: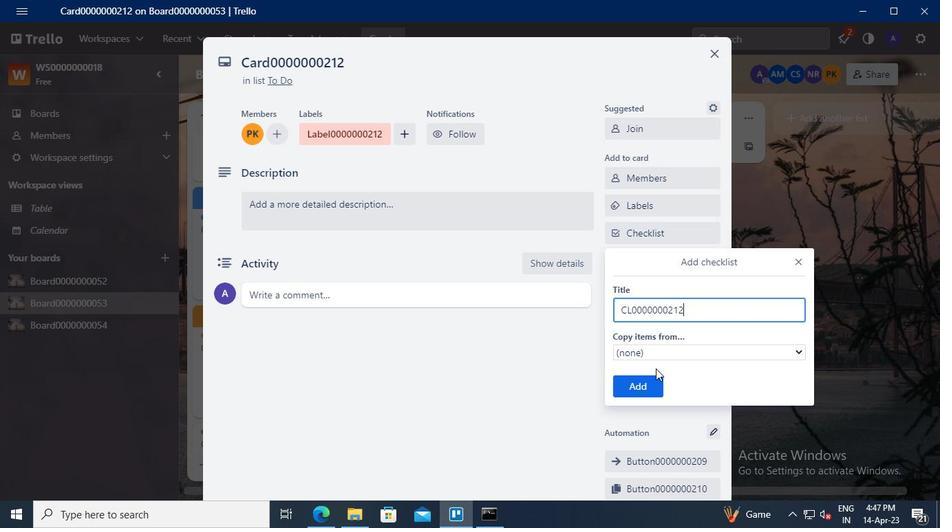 
Action: Mouse pressed left at (653, 382)
Screenshot: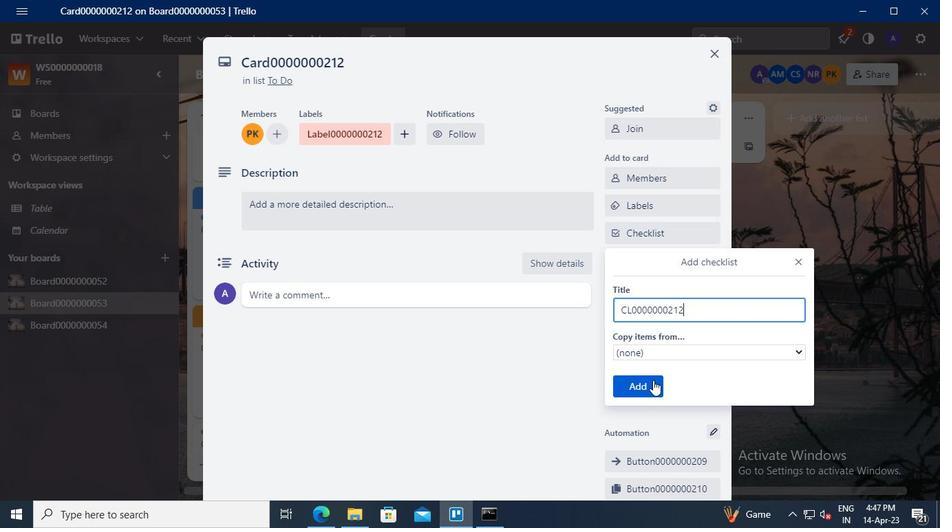 
Action: Mouse moved to (669, 260)
Screenshot: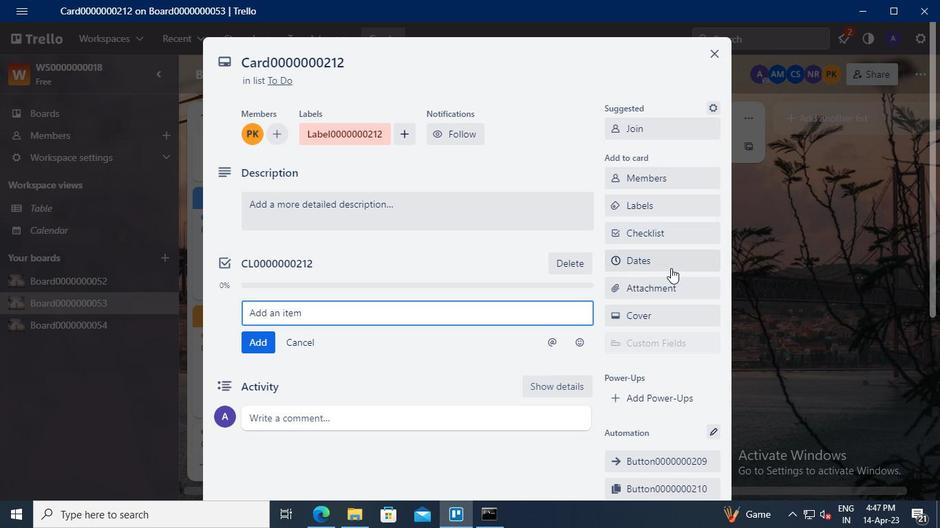 
Action: Mouse pressed left at (669, 260)
Screenshot: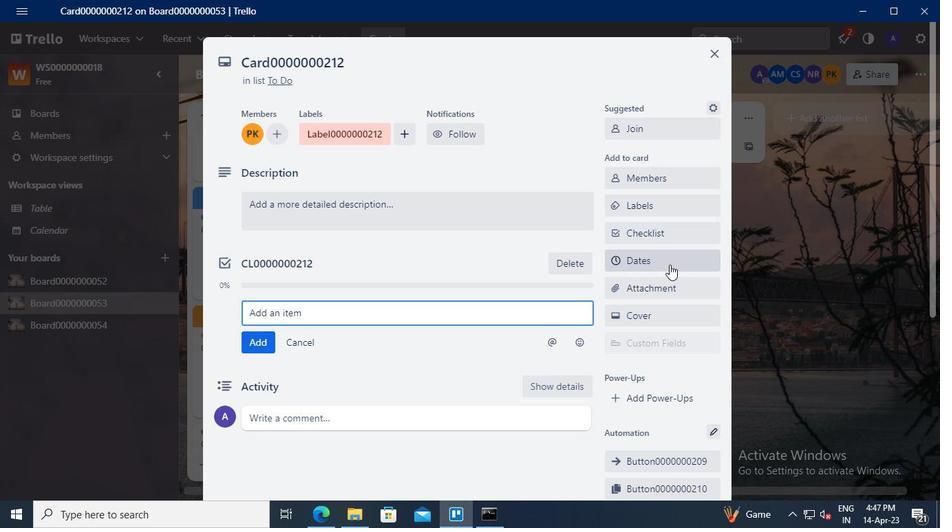 
Action: Mouse moved to (618, 321)
Screenshot: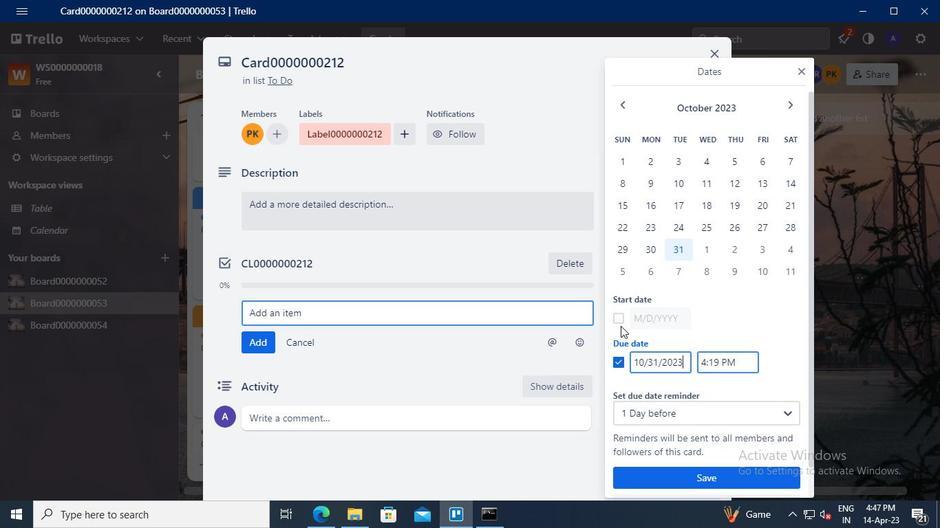 
Action: Mouse pressed left at (618, 321)
Screenshot: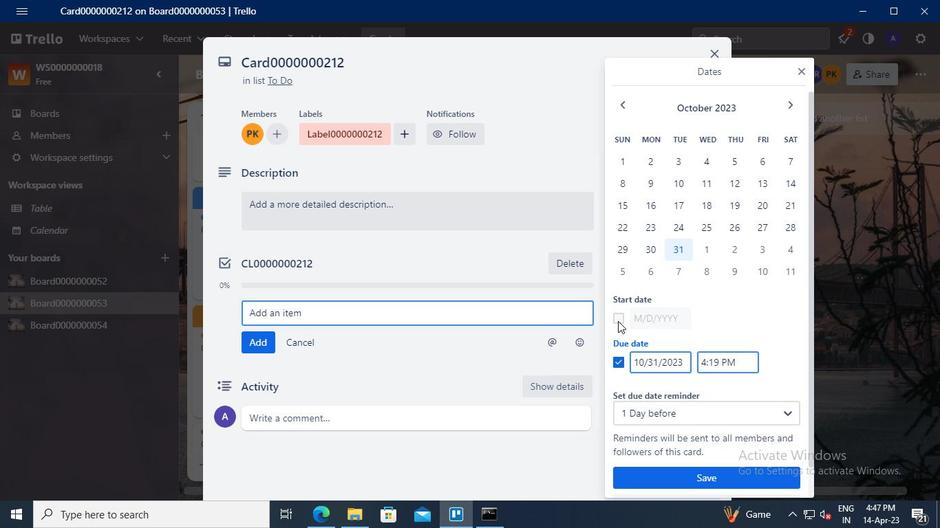 
Action: Mouse moved to (655, 318)
Screenshot: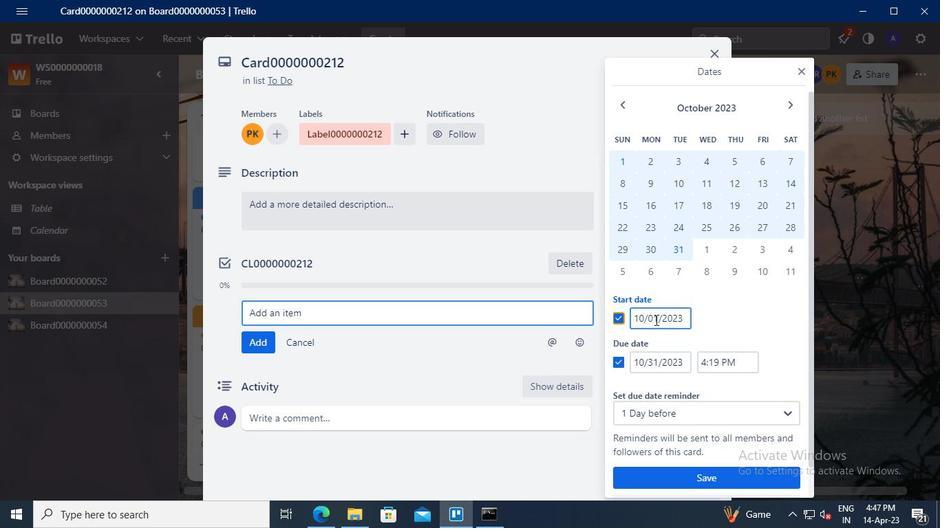 
Action: Mouse pressed left at (655, 318)
Screenshot: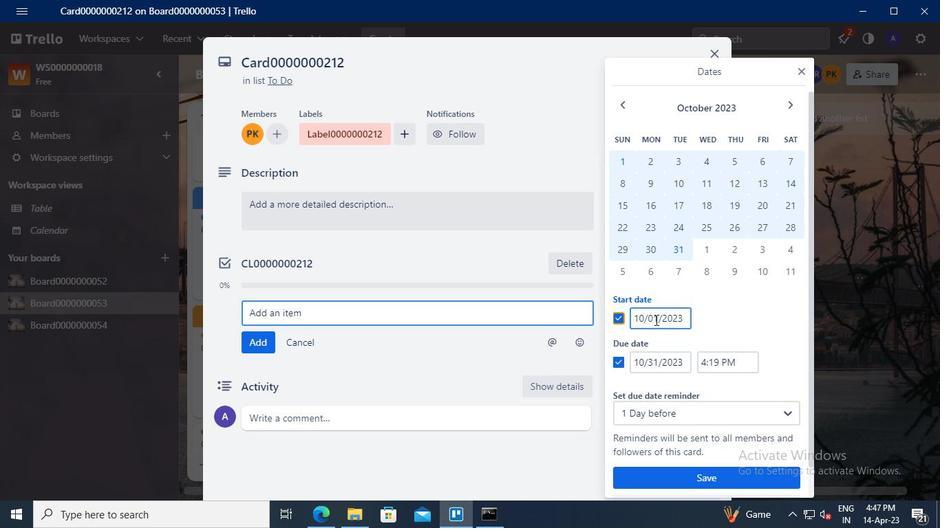 
Action: Mouse moved to (671, 293)
Screenshot: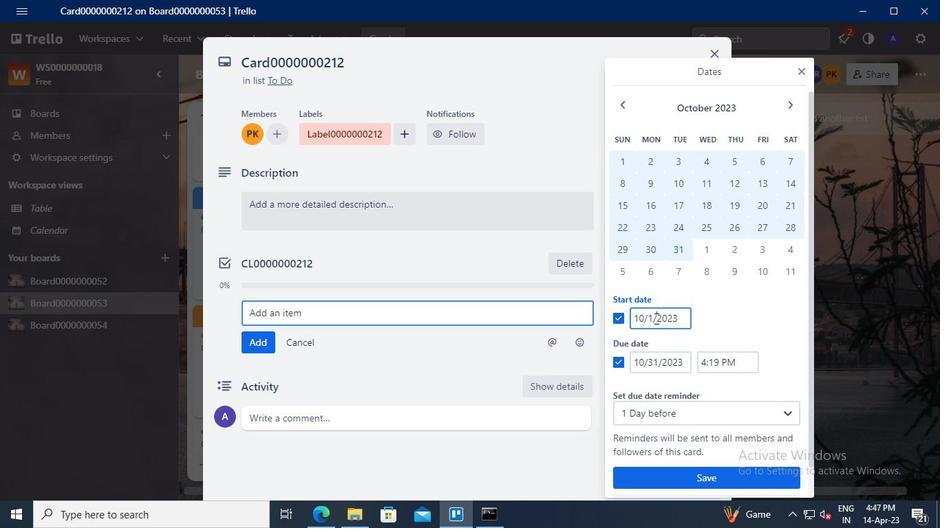 
Action: Keyboard Key.left
Screenshot: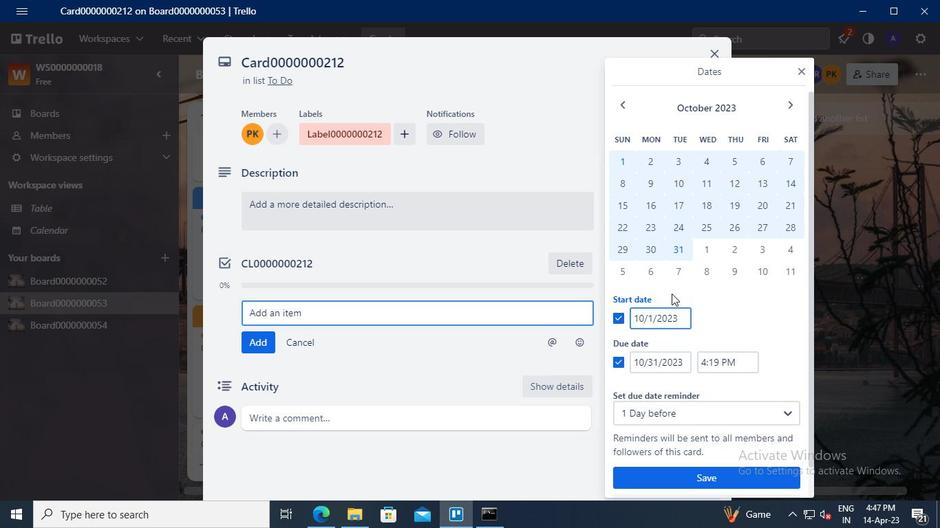 
Action: Keyboard Key.backspace
Screenshot: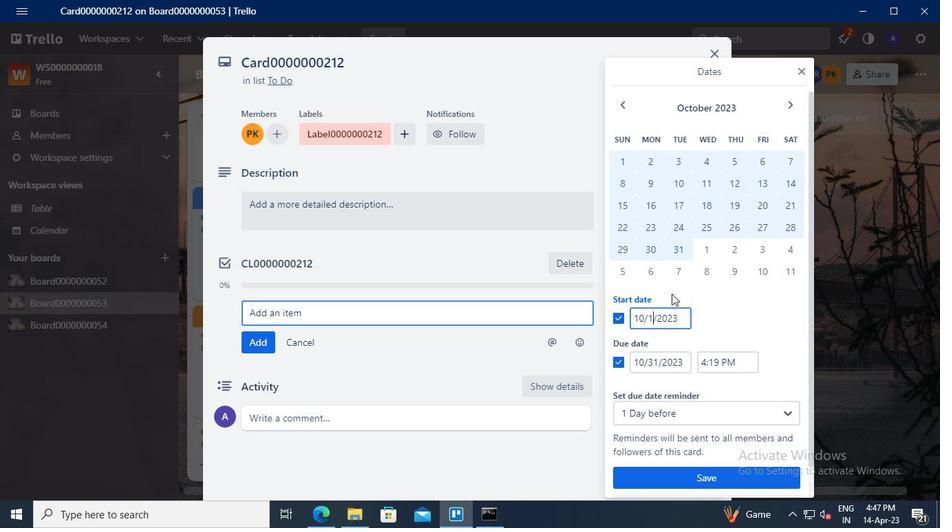 
Action: Keyboard <97>
Screenshot: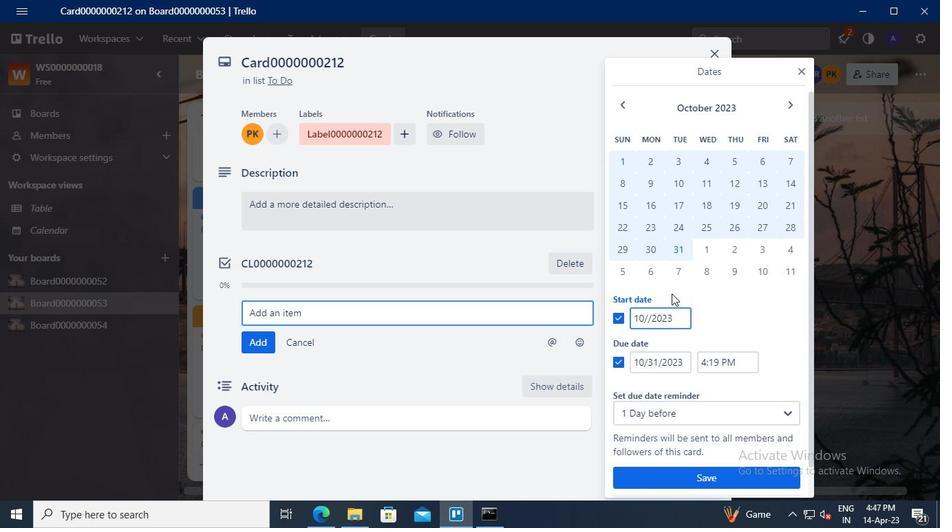 
Action: Keyboard Key.left
Screenshot: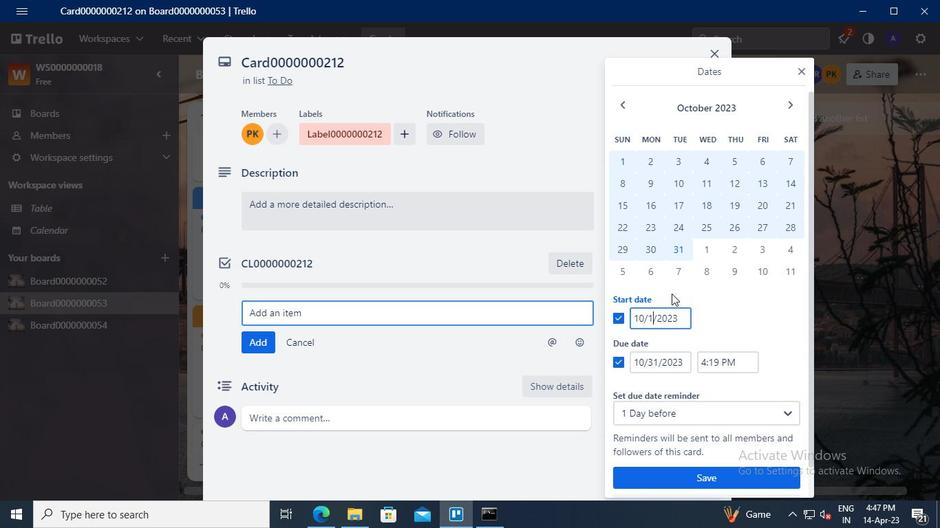 
Action: Keyboard Key.left
Screenshot: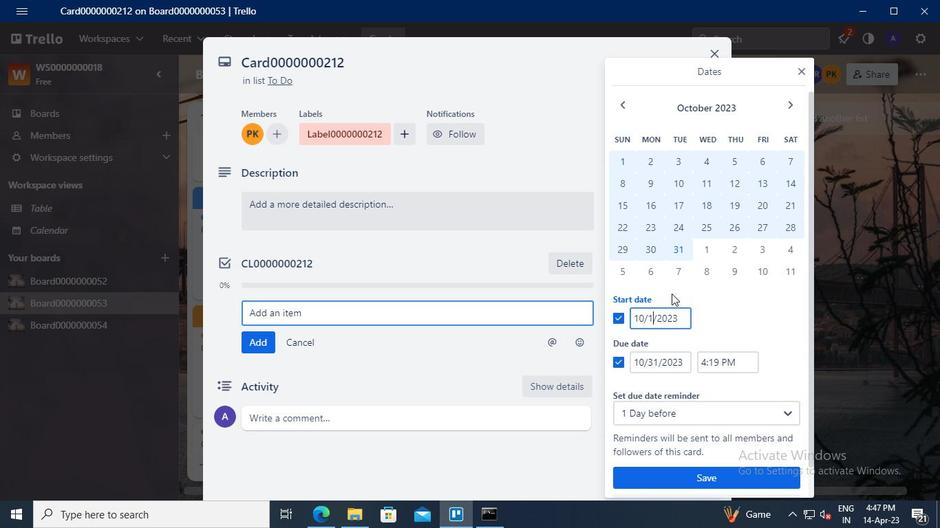 
Action: Keyboard Key.backspace
Screenshot: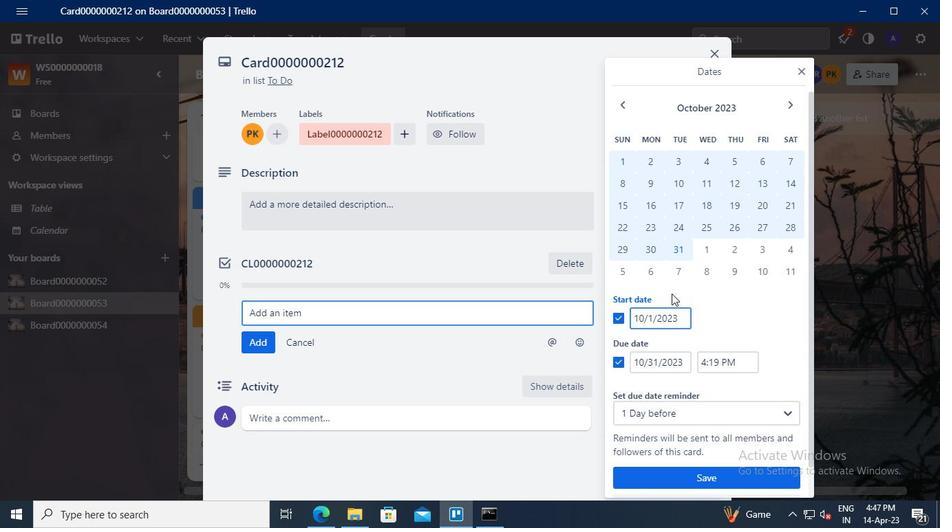 
Action: Keyboard Key.backspace
Screenshot: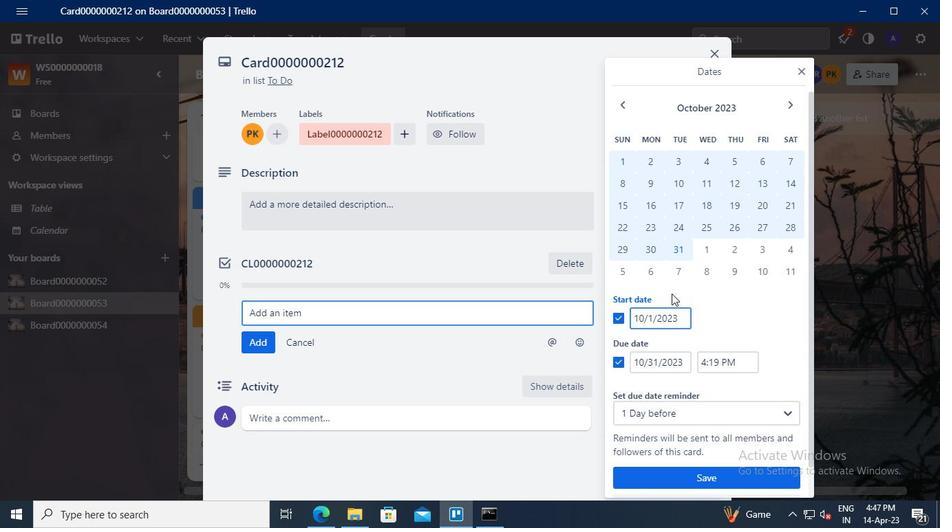 
Action: Keyboard <97>
Screenshot: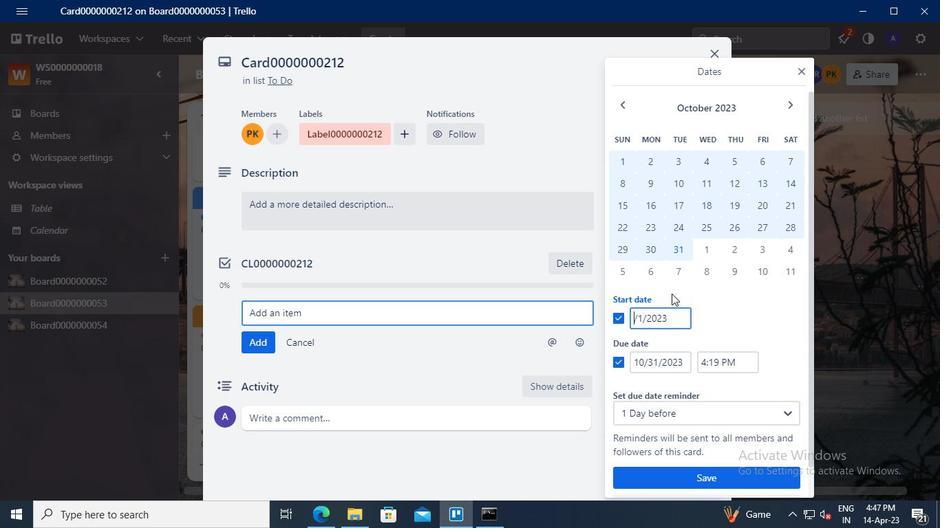
Action: Keyboard <97>
Screenshot: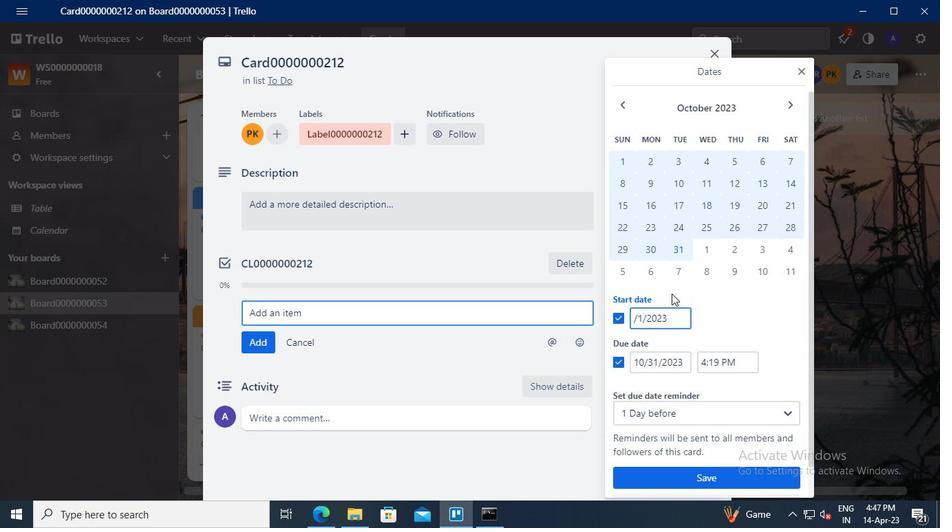 
Action: Mouse moved to (657, 366)
Screenshot: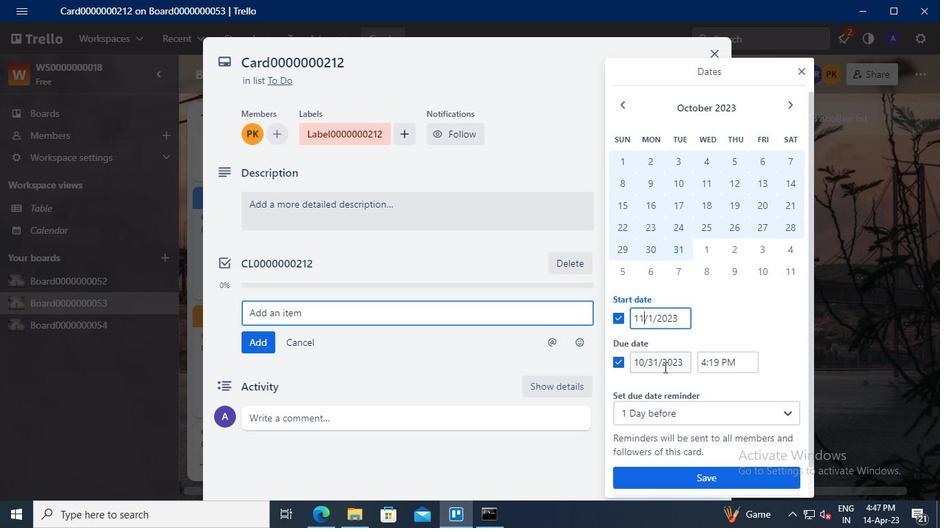 
Action: Mouse pressed left at (657, 366)
Screenshot: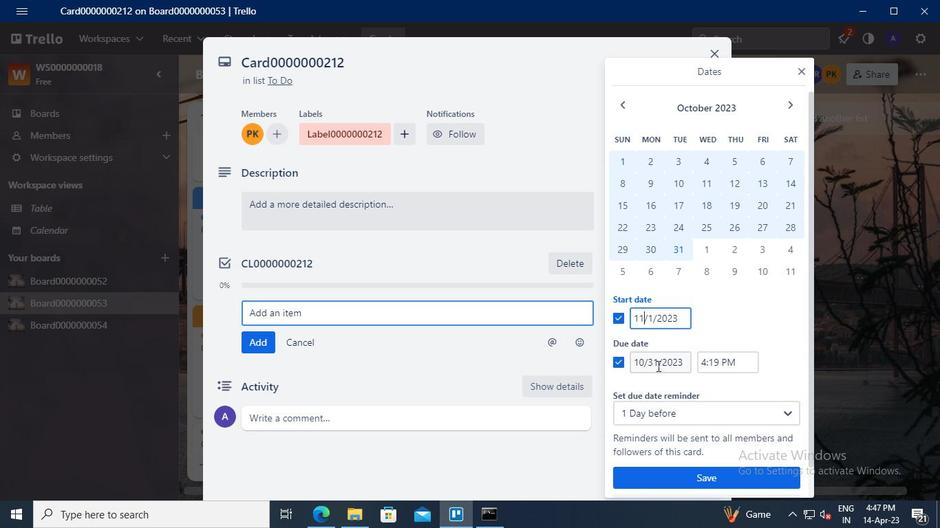 
Action: Mouse moved to (668, 338)
Screenshot: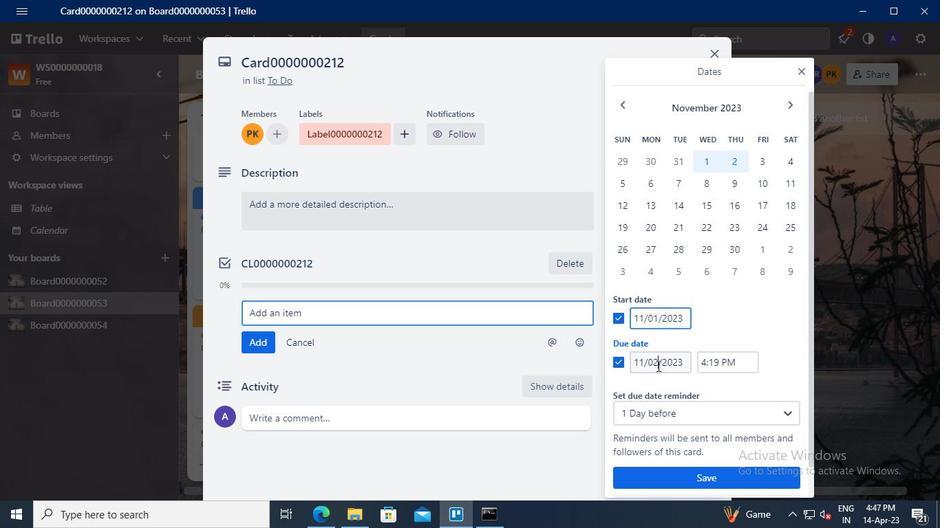 
Action: Keyboard Key.backspace
Screenshot: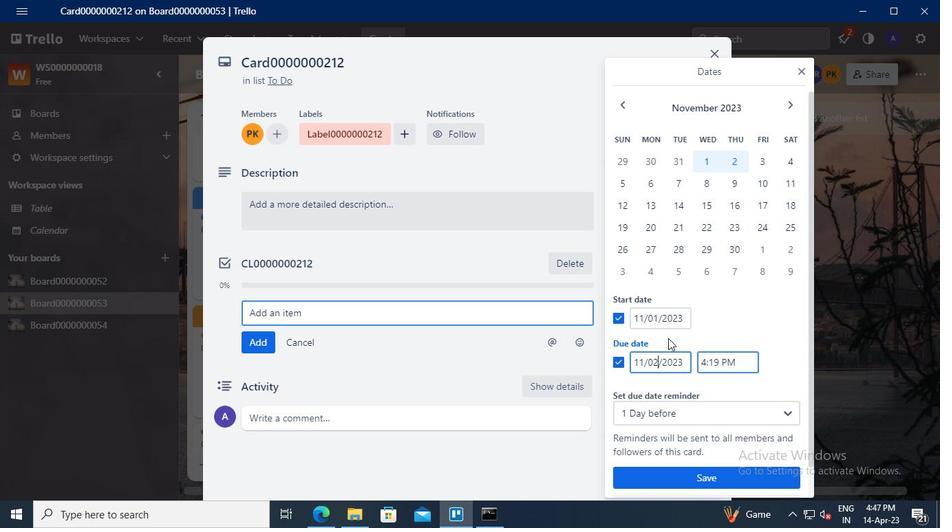 
Action: Keyboard Key.backspace
Screenshot: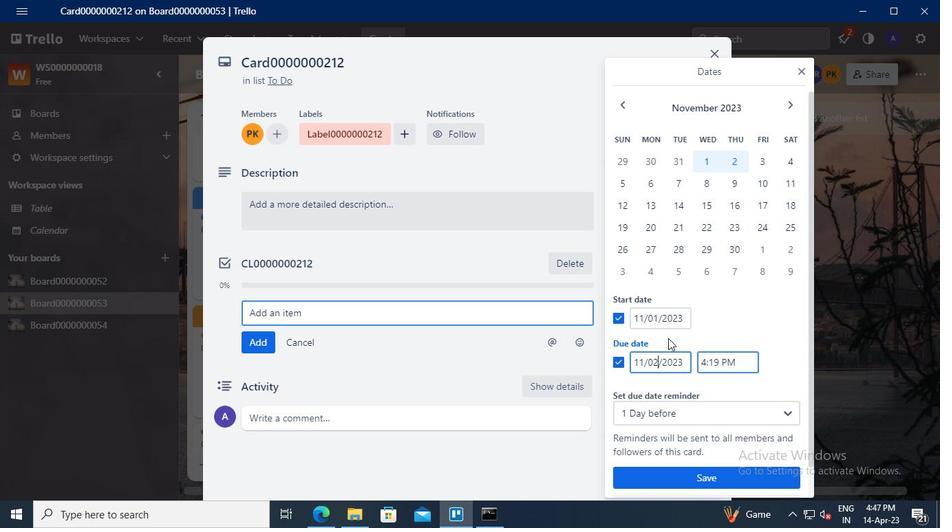 
Action: Keyboard <99>
Screenshot: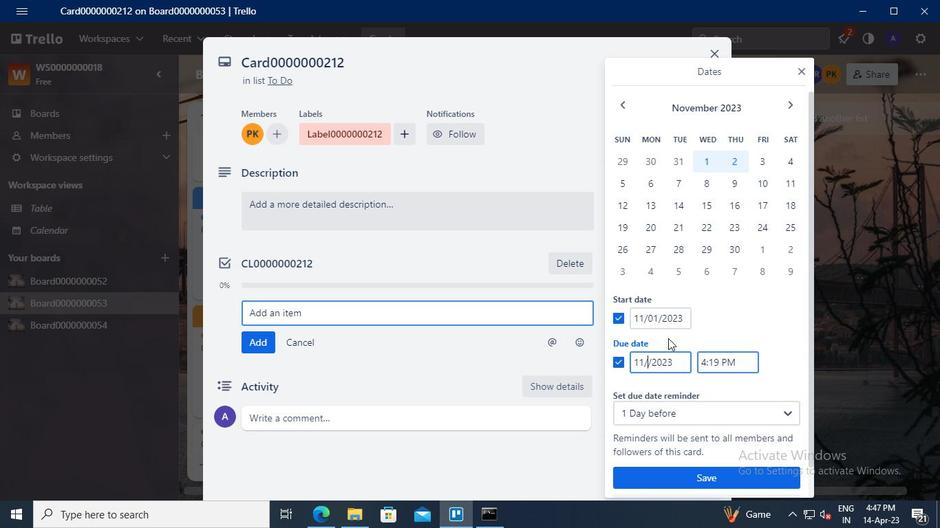 
Action: Keyboard <96>
Screenshot: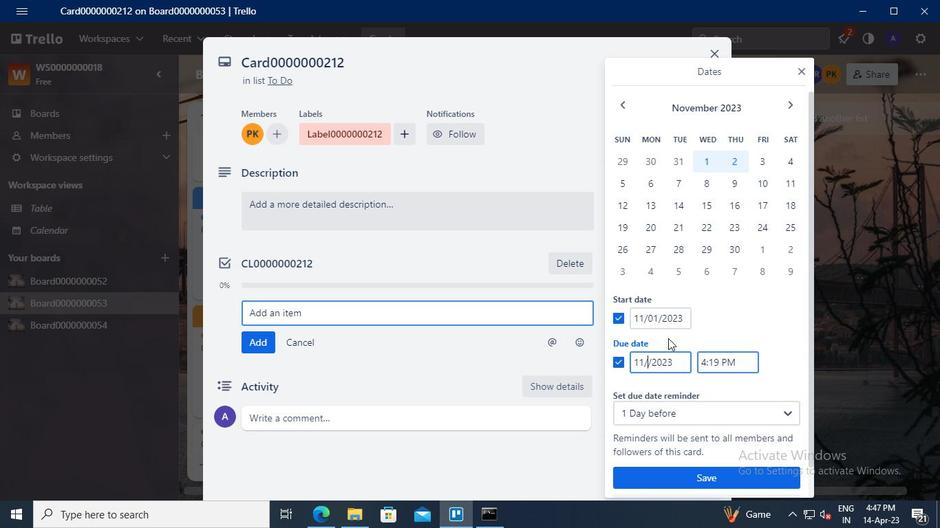 
Action: Mouse moved to (704, 483)
Screenshot: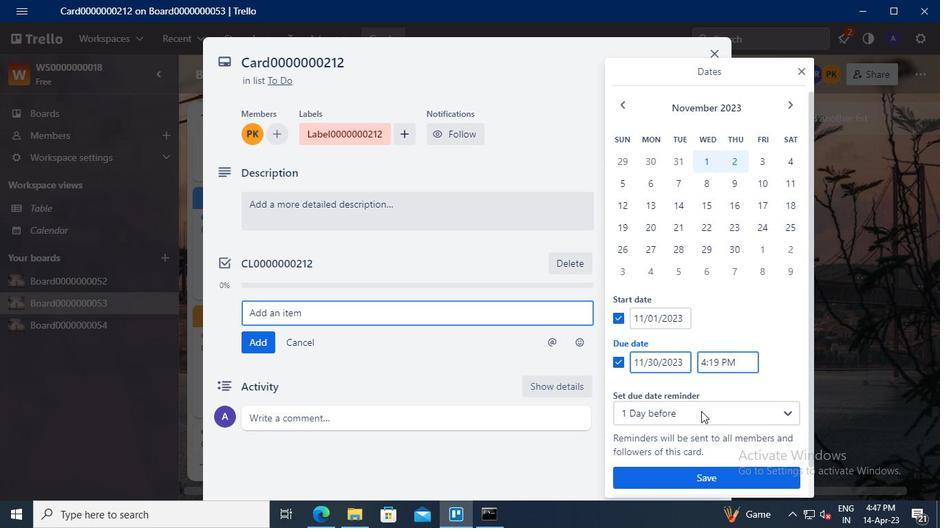 
Action: Mouse pressed left at (704, 483)
Screenshot: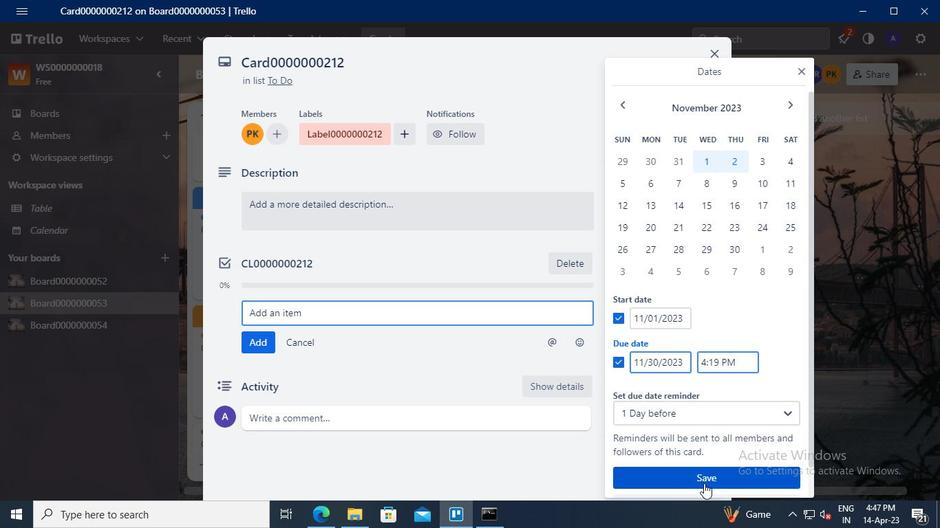 
Action: Mouse moved to (489, 520)
Screenshot: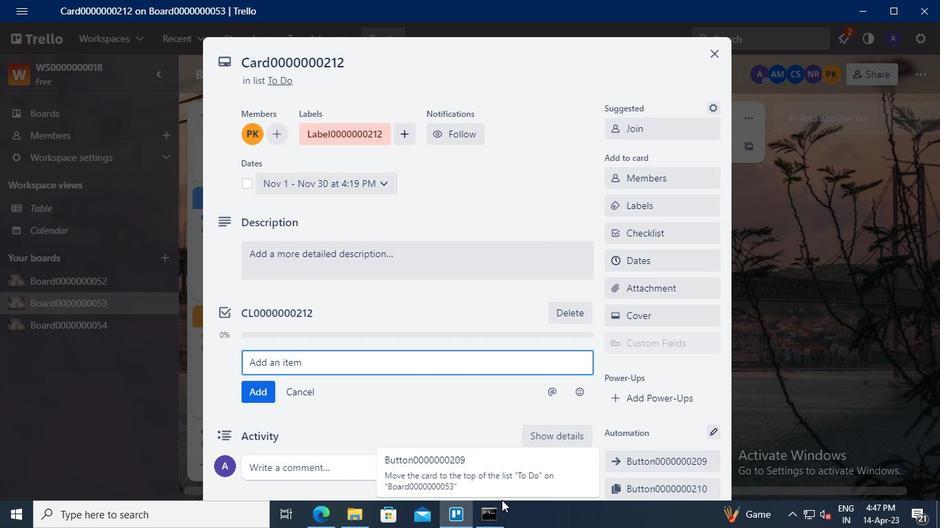 
Action: Mouse pressed left at (489, 520)
Screenshot: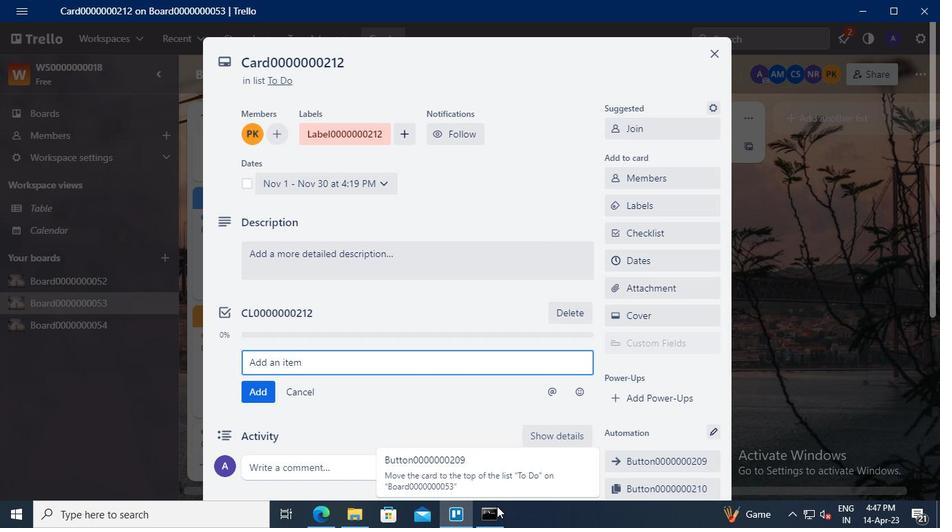 
Action: Mouse moved to (731, 86)
Screenshot: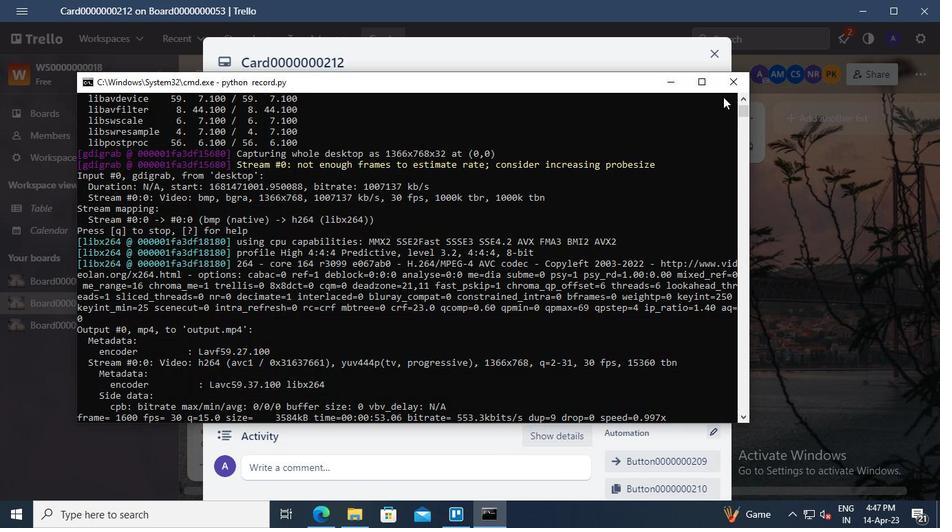 
Action: Mouse pressed left at (731, 86)
Screenshot: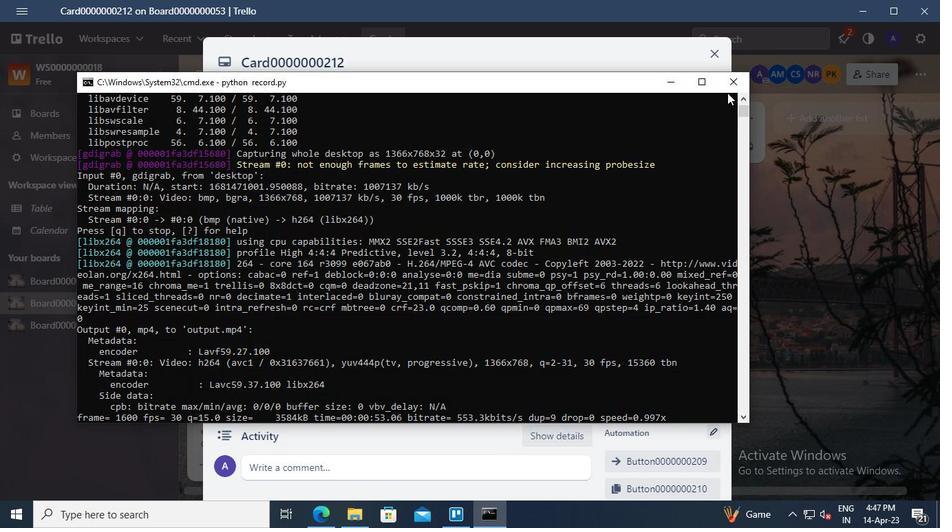 
Action: Mouse moved to (728, 88)
Screenshot: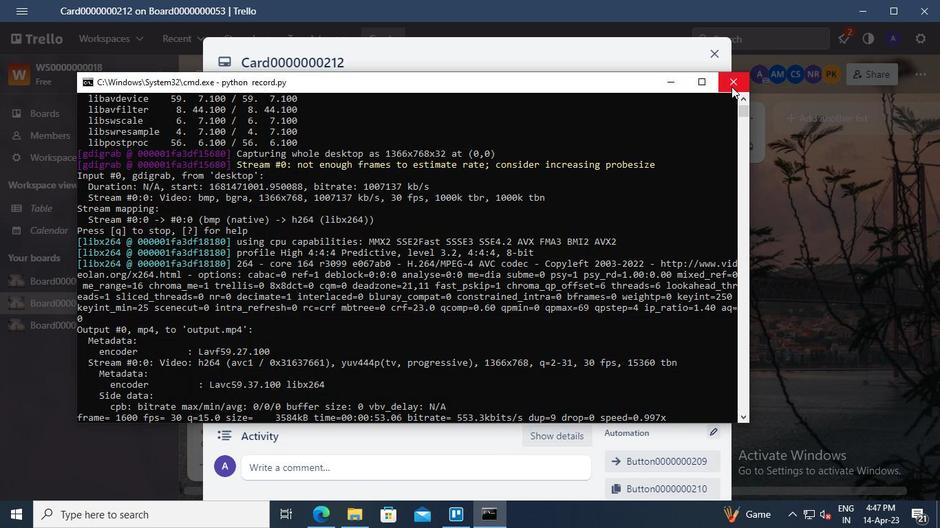 
